 Task: Find a one-way flight from Aswan to Miami on December 16th for two passengers in premium economy class, using British Airways, departing between 10:00 AM and 12:00 AM.
Action: Mouse pressed left at (294, 214)
Screenshot: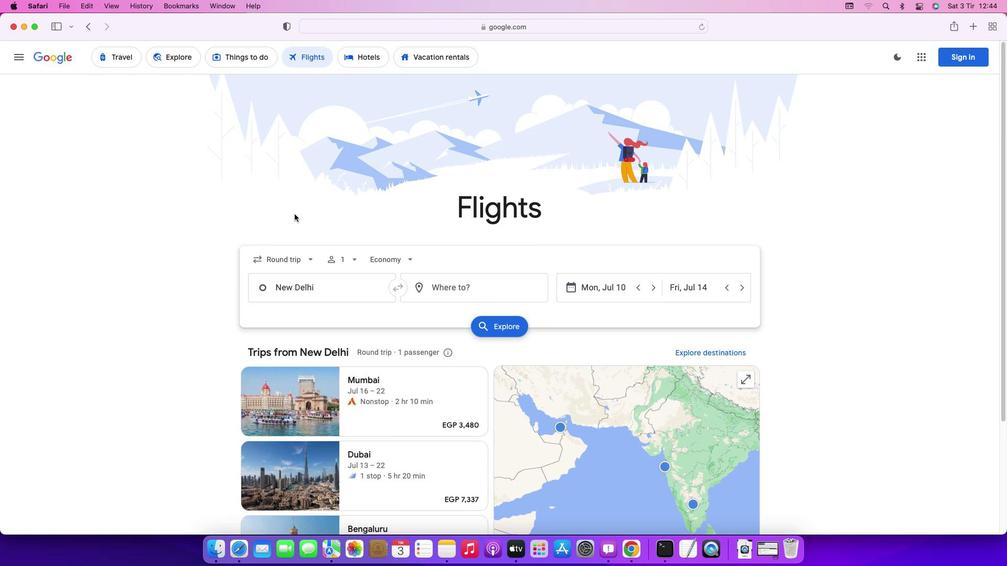
Action: Mouse moved to (291, 253)
Screenshot: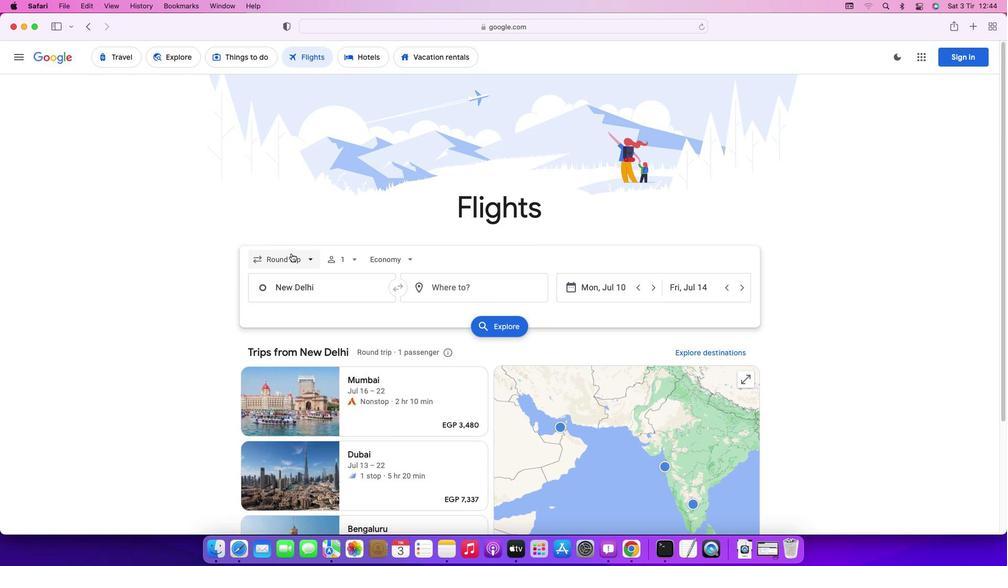 
Action: Mouse pressed left at (291, 253)
Screenshot: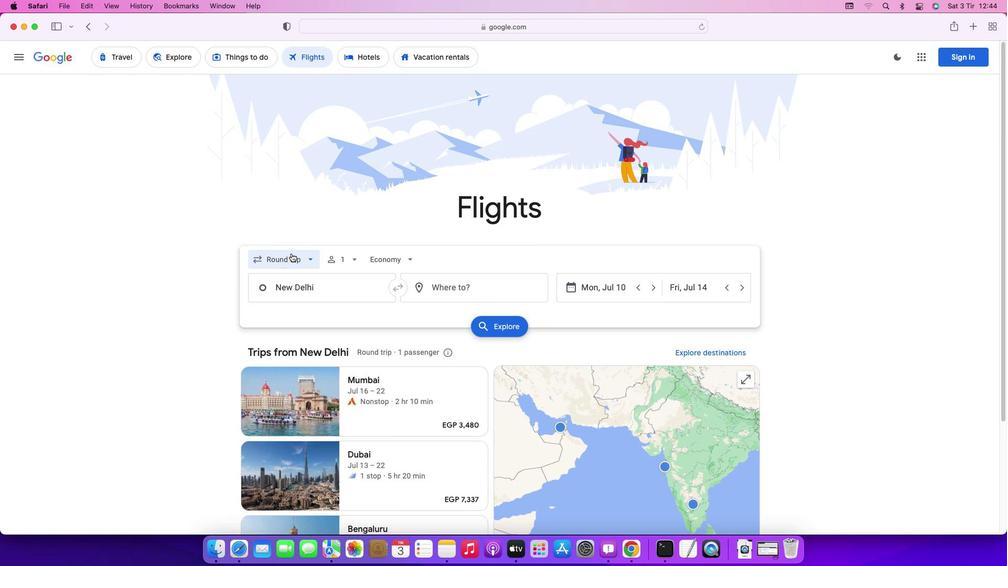 
Action: Mouse moved to (287, 311)
Screenshot: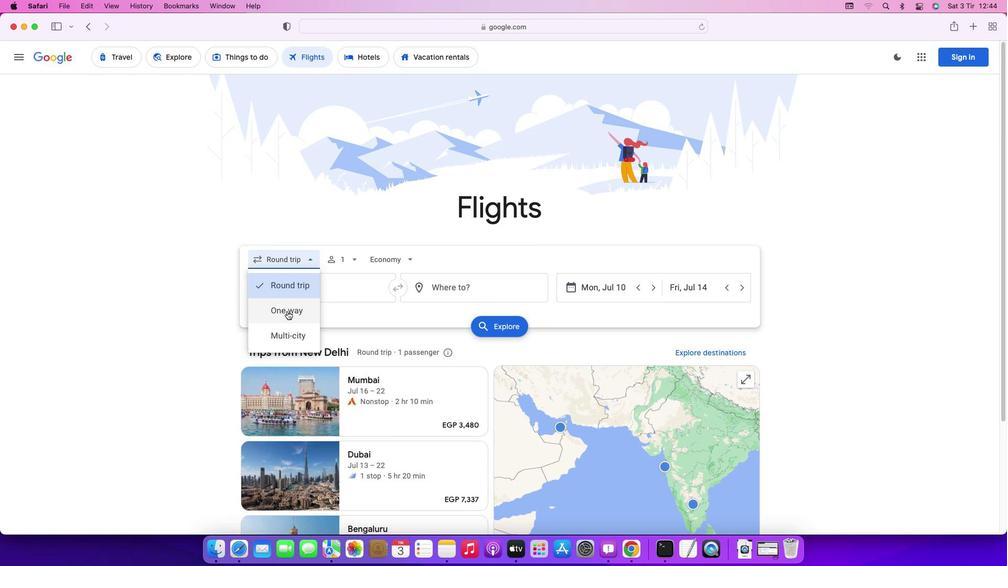 
Action: Mouse pressed left at (287, 311)
Screenshot: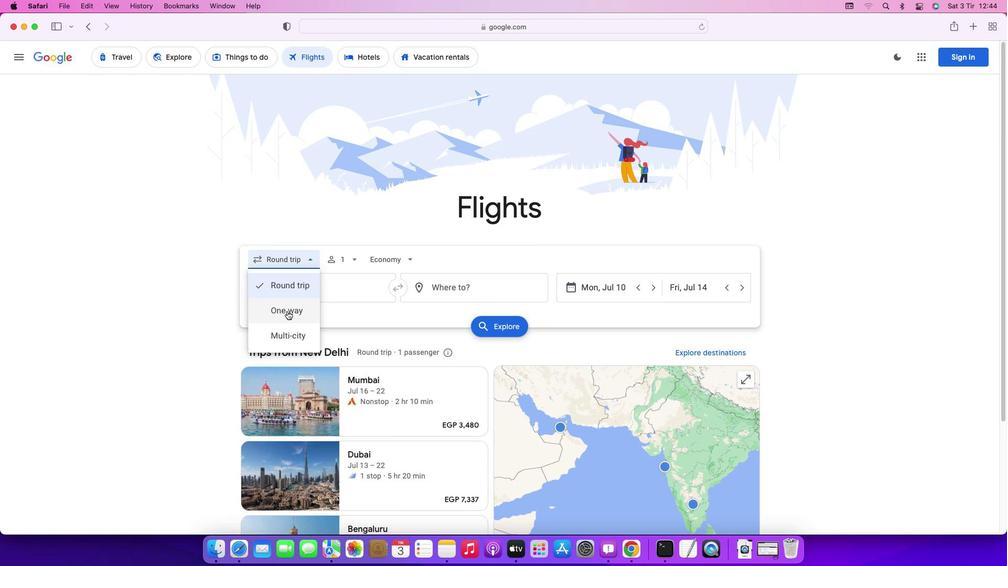 
Action: Mouse moved to (338, 255)
Screenshot: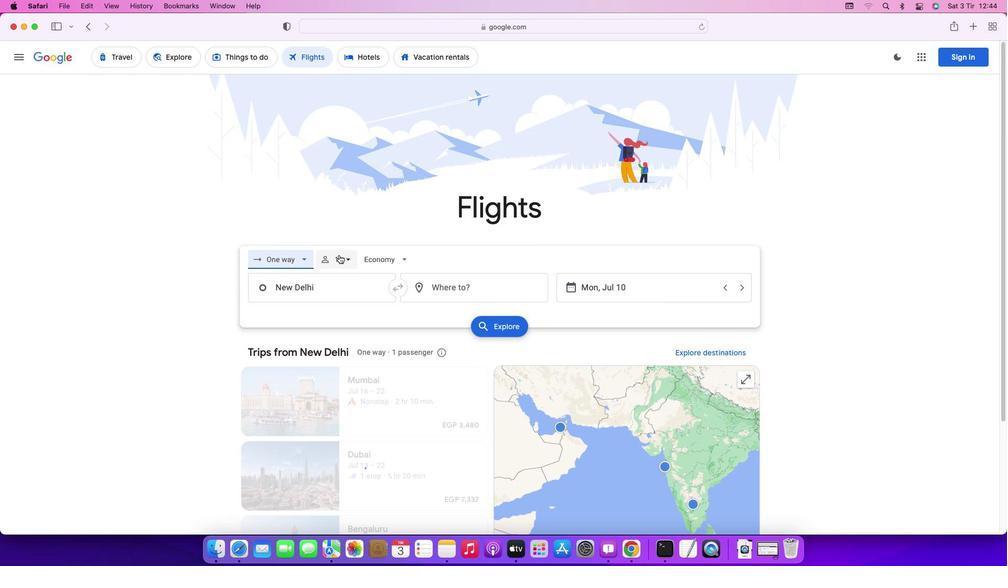 
Action: Mouse pressed left at (338, 255)
Screenshot: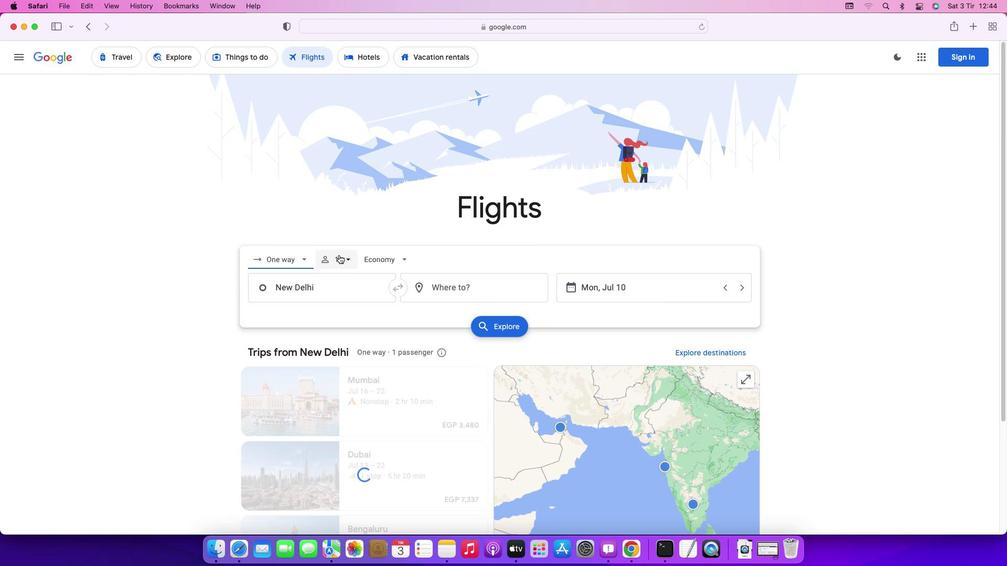 
Action: Mouse moved to (430, 287)
Screenshot: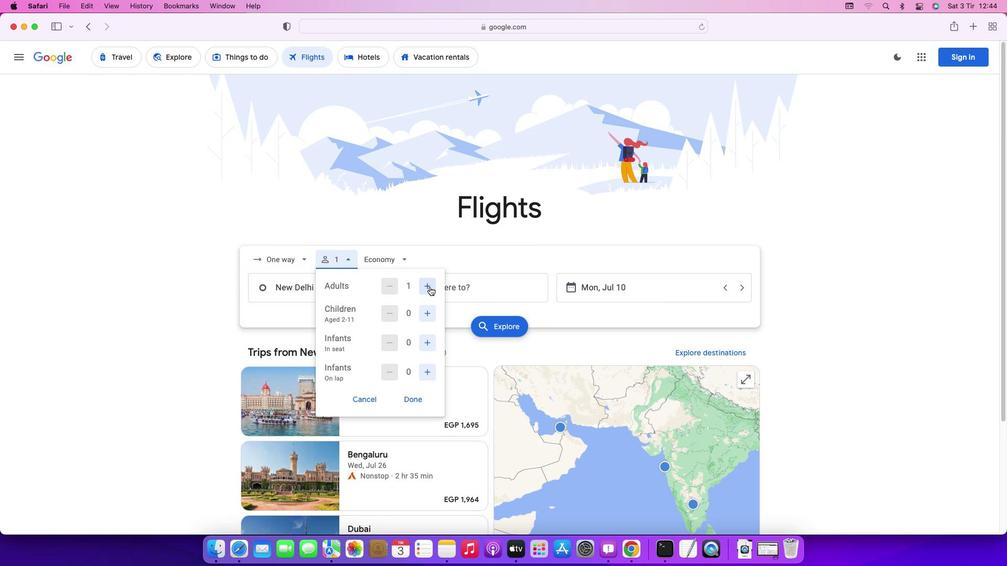 
Action: Mouse pressed left at (430, 287)
Screenshot: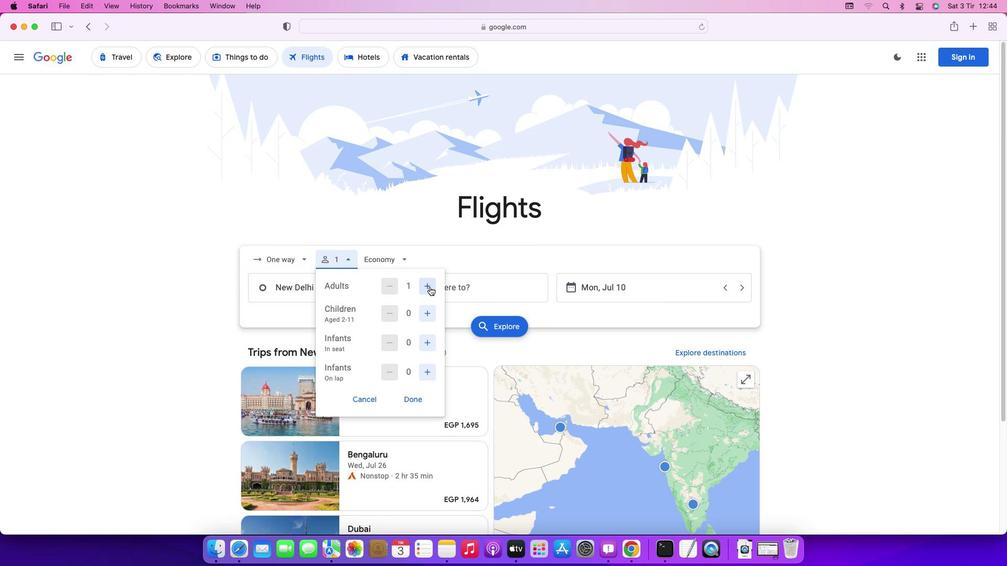 
Action: Mouse moved to (410, 397)
Screenshot: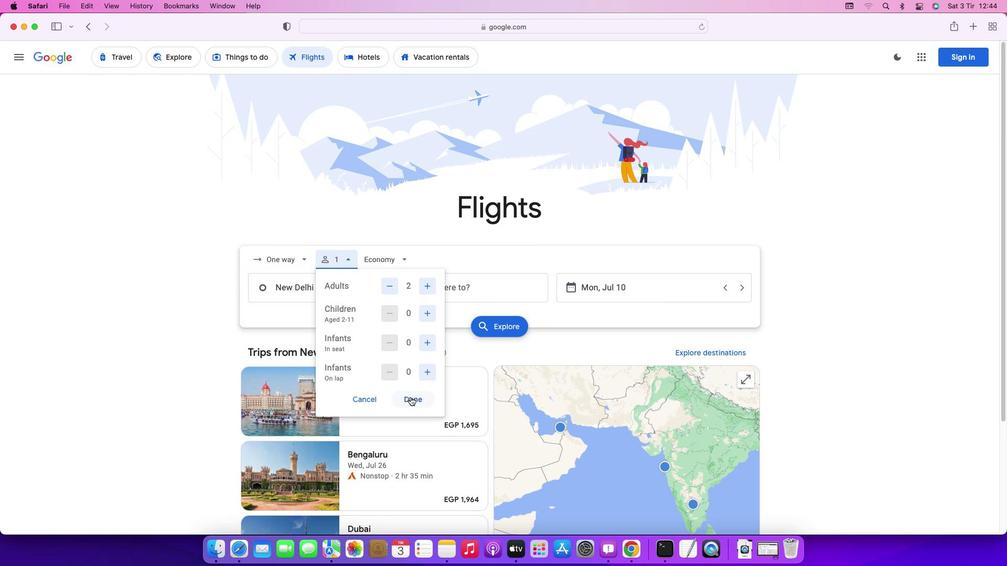 
Action: Mouse pressed left at (410, 397)
Screenshot: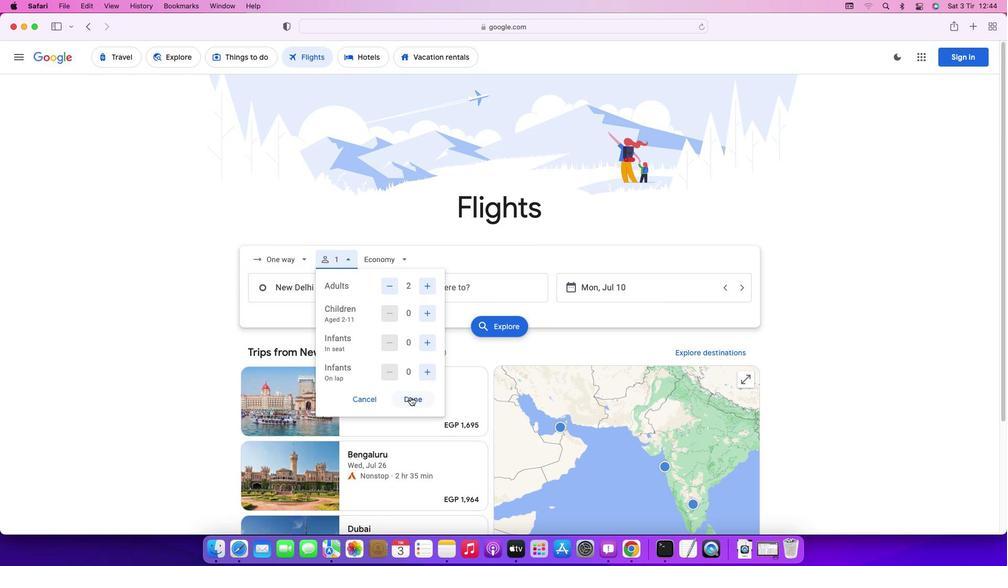 
Action: Mouse moved to (389, 259)
Screenshot: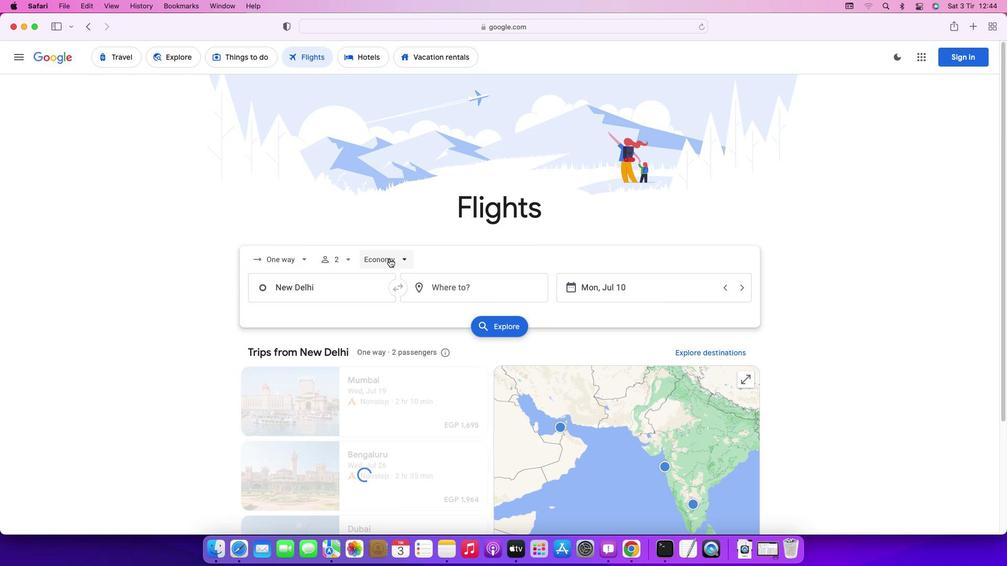 
Action: Mouse pressed left at (389, 259)
Screenshot: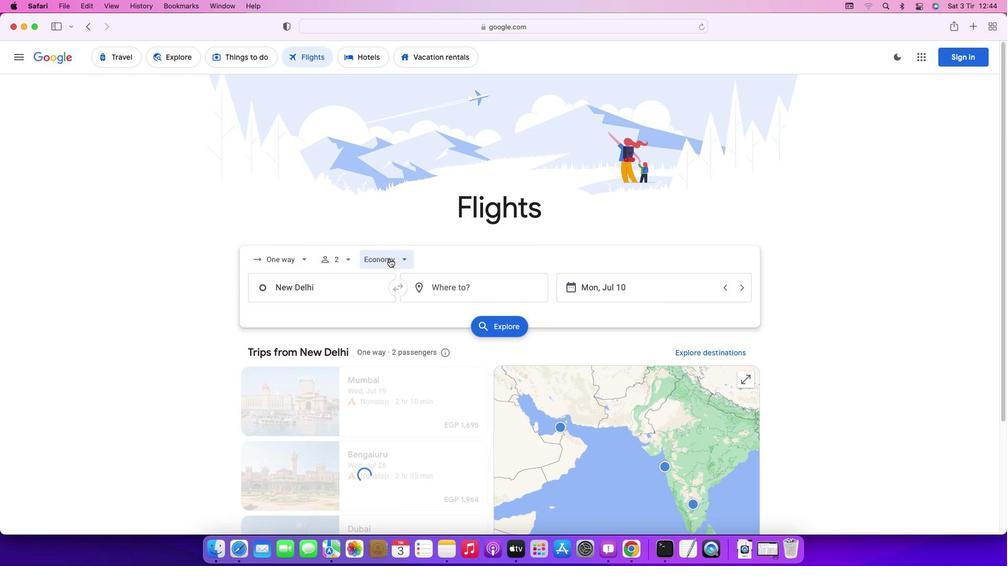 
Action: Mouse moved to (405, 314)
Screenshot: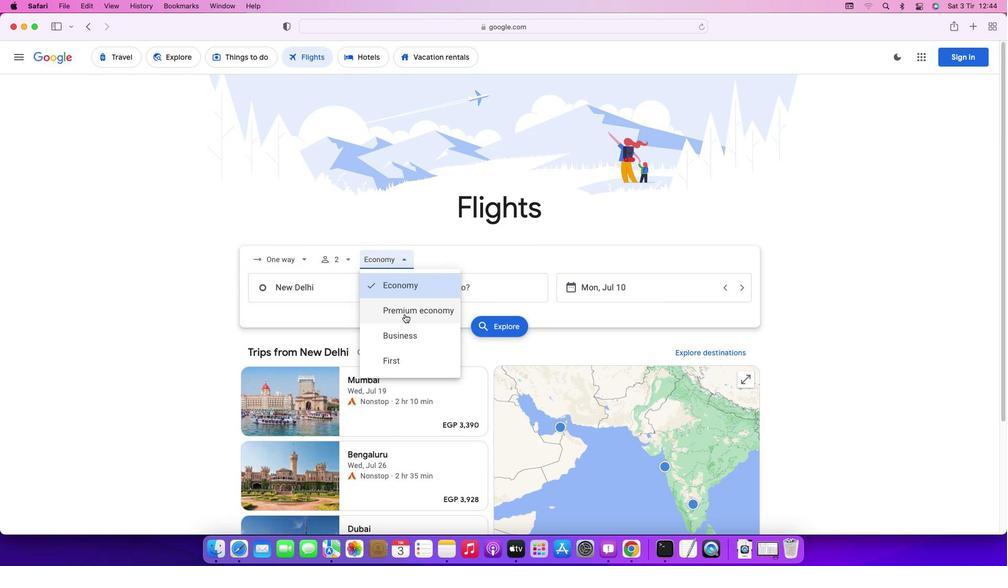 
Action: Mouse pressed left at (405, 314)
Screenshot: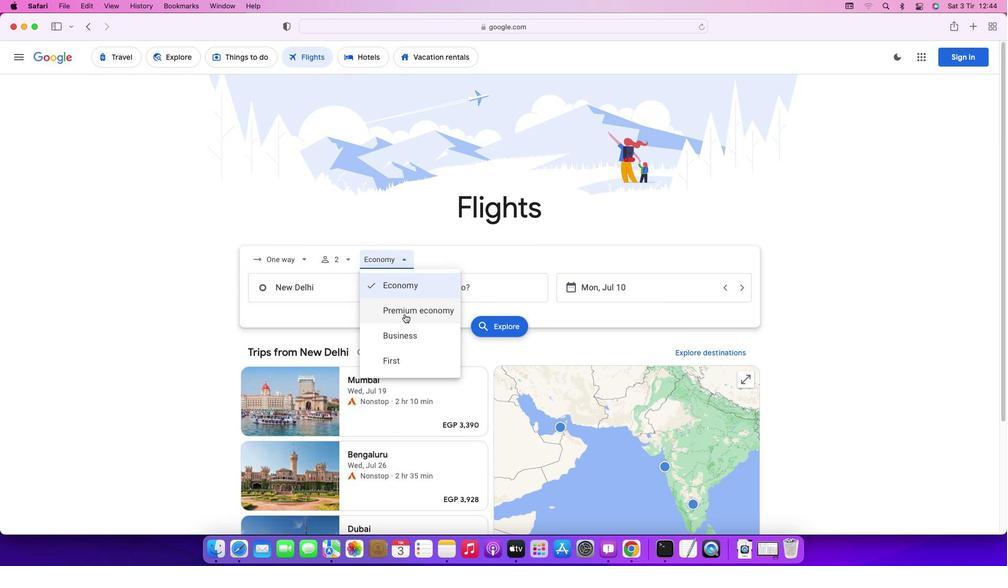 
Action: Mouse moved to (330, 287)
Screenshot: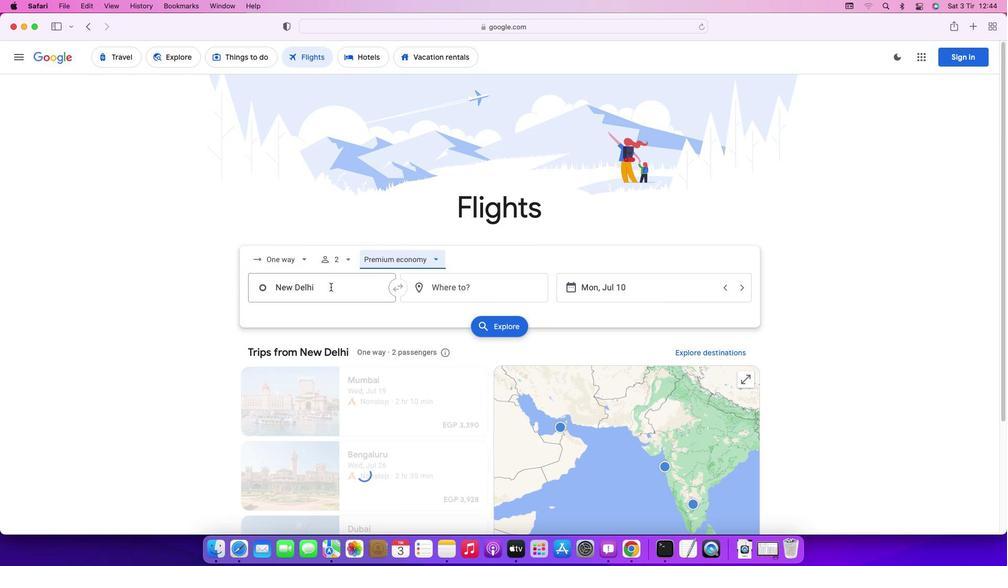 
Action: Mouse pressed left at (330, 287)
Screenshot: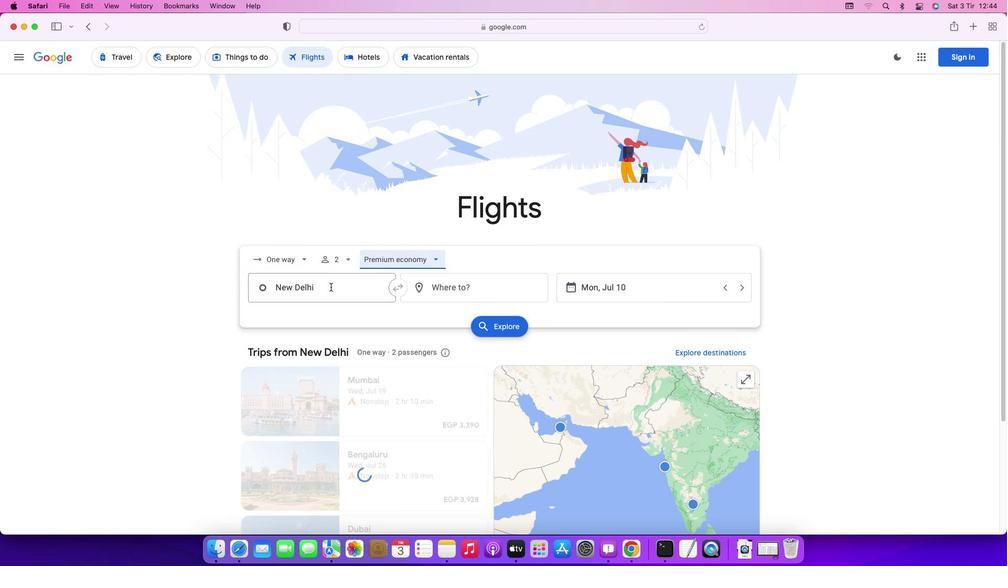 
Action: Key pressed Key.backspaceKey.caps_lock'A'Key.caps_lock's''w''a''n'Key.enter
Screenshot: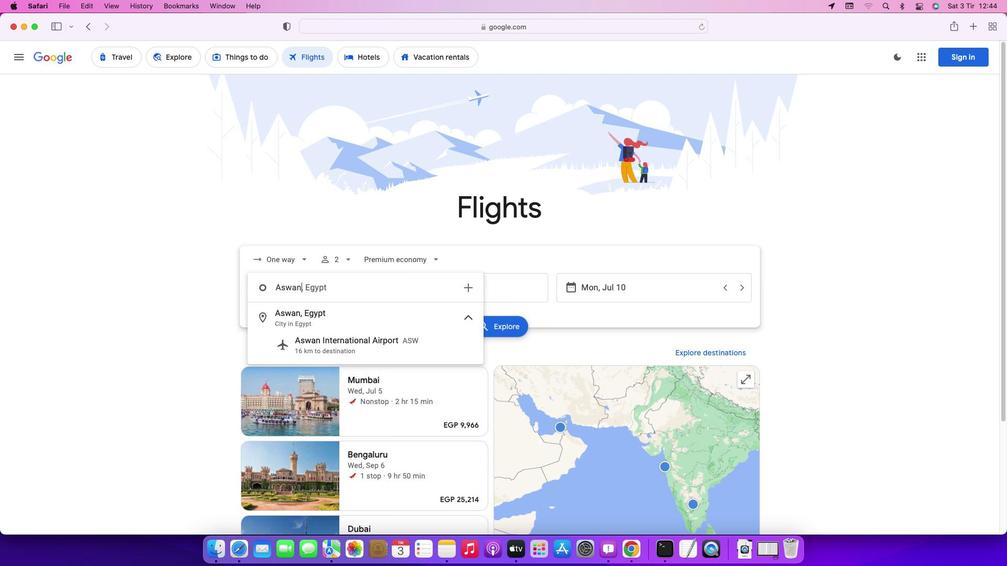 
Action: Mouse moved to (492, 293)
Screenshot: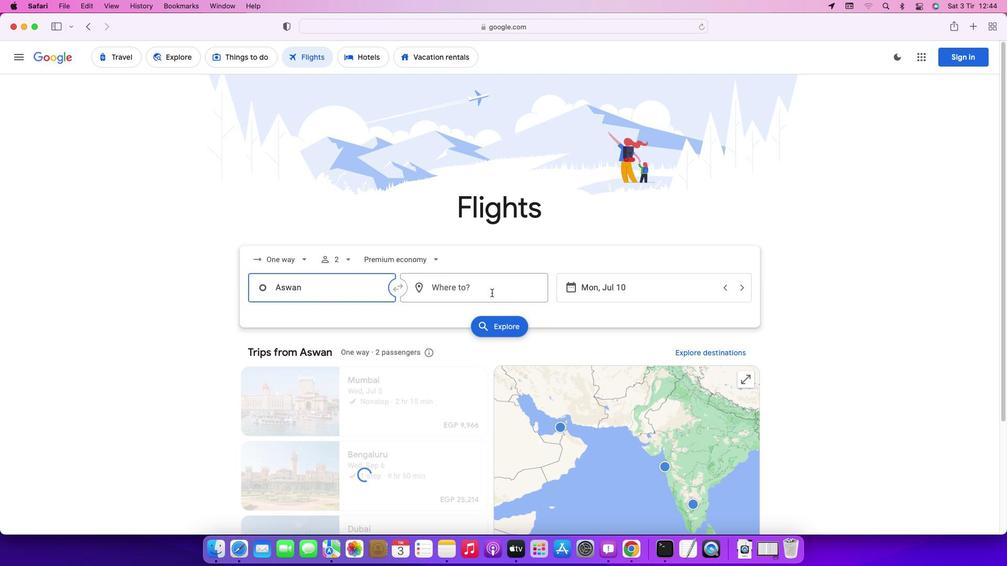 
Action: Mouse pressed left at (492, 293)
Screenshot: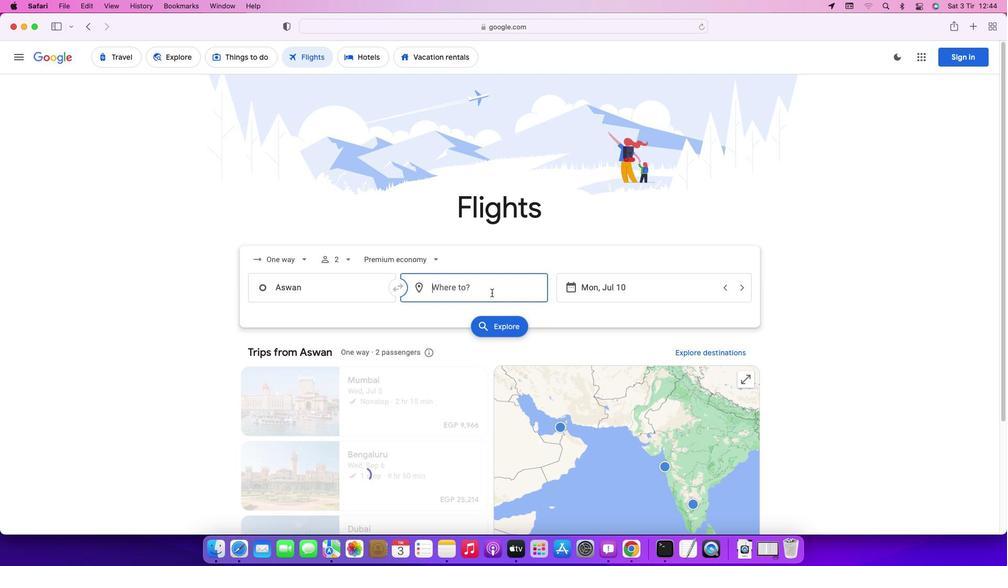 
Action: Mouse moved to (493, 292)
Screenshot: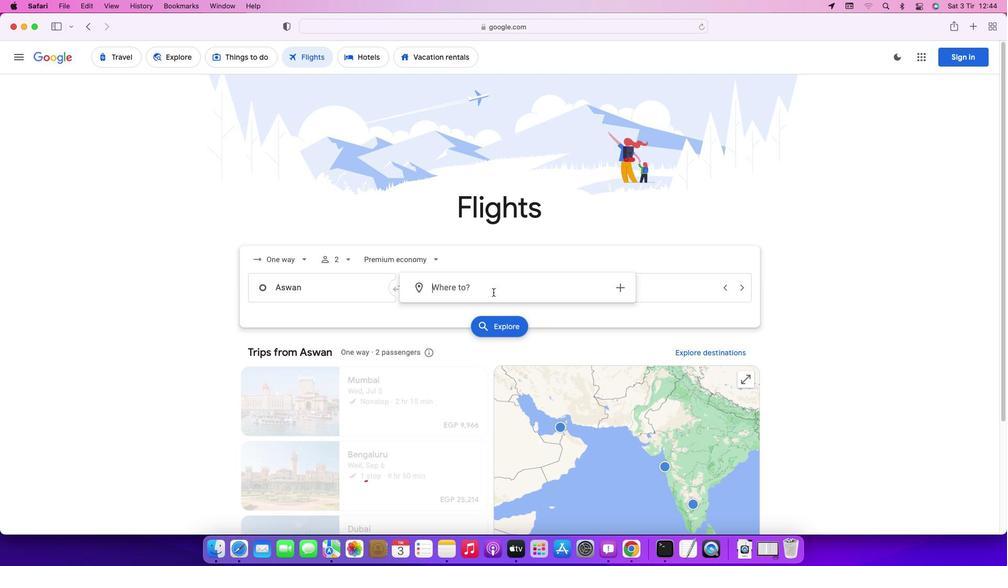 
Action: Key pressed Key.caps_lock'M'Key.caps_lock'i''a''m''i'Key.enter
Screenshot: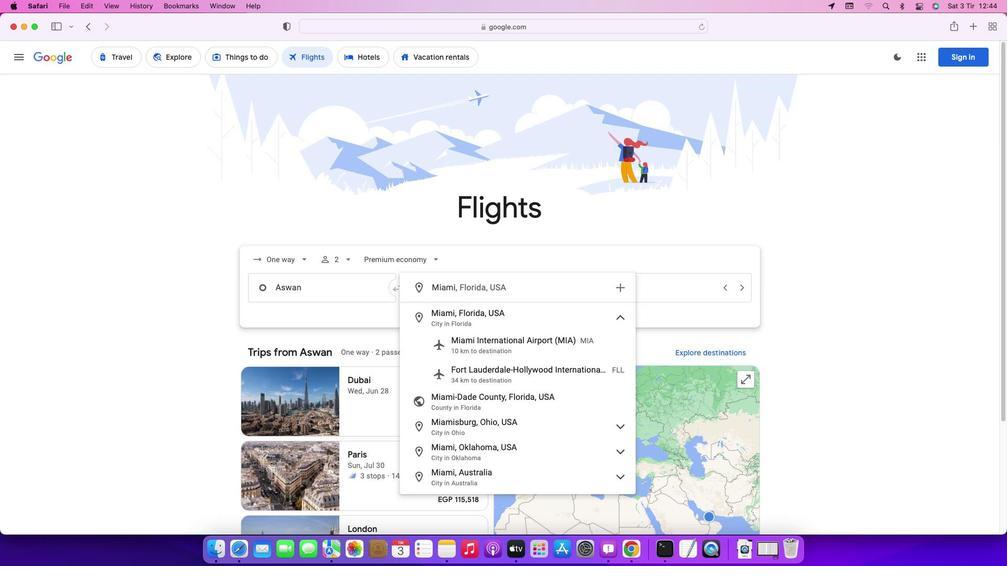 
Action: Mouse moved to (633, 288)
Screenshot: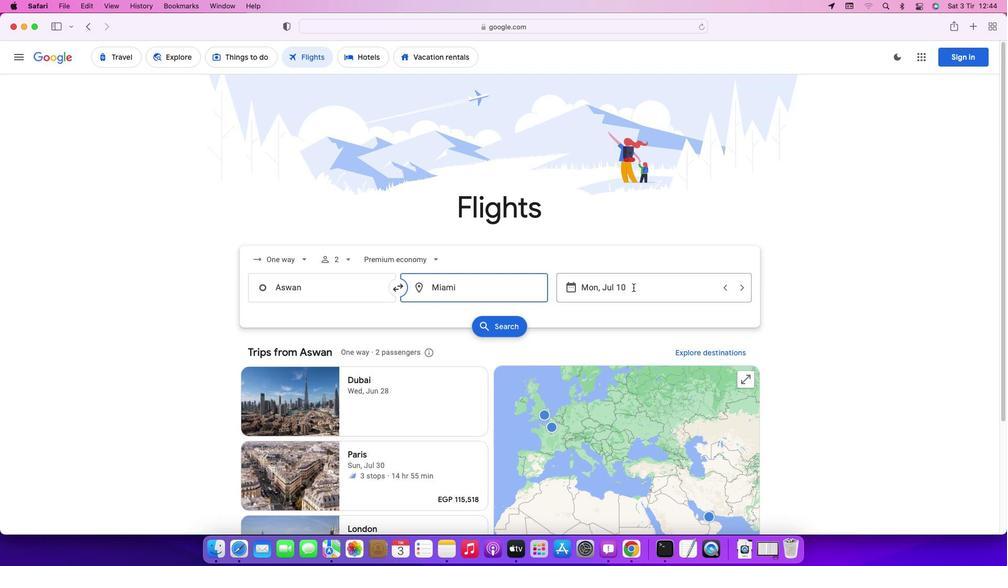 
Action: Mouse pressed left at (633, 288)
Screenshot: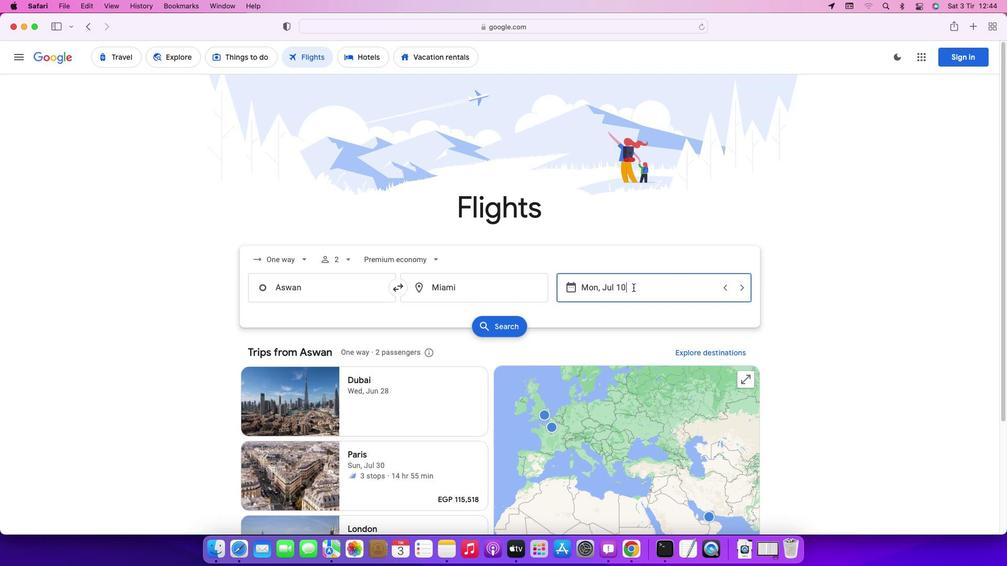 
Action: Mouse moved to (761, 390)
Screenshot: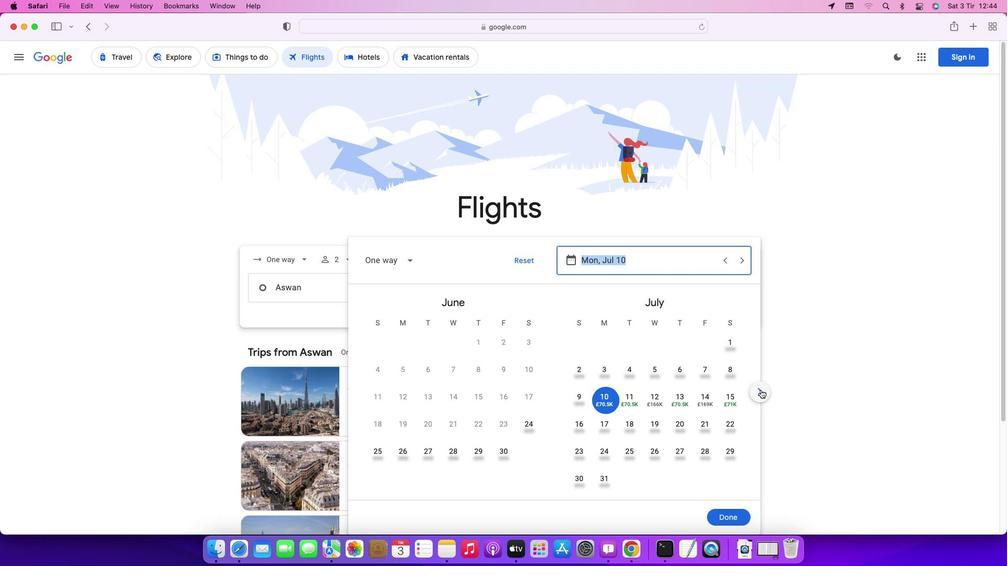
Action: Mouse pressed left at (761, 390)
Screenshot: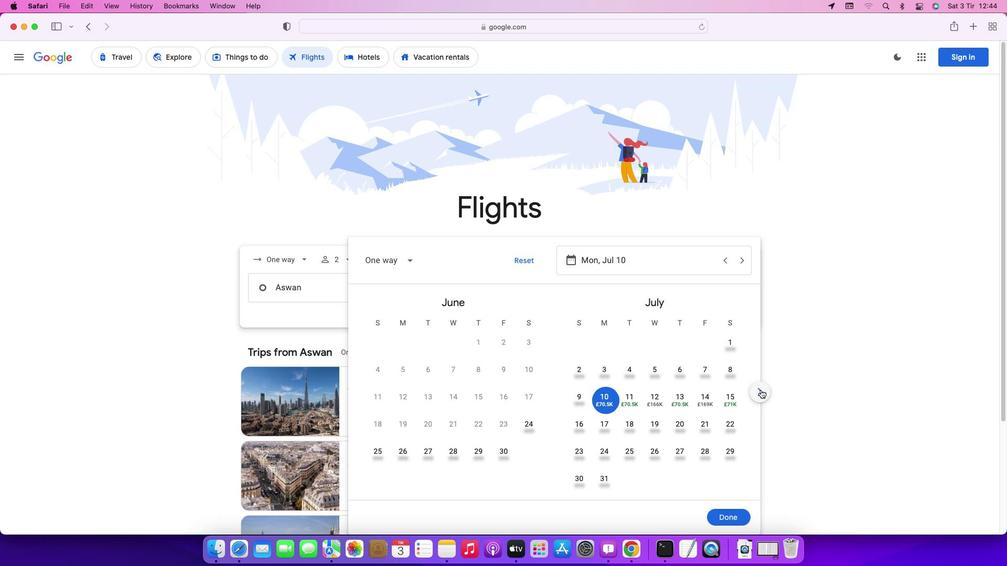 
Action: Mouse moved to (760, 390)
Screenshot: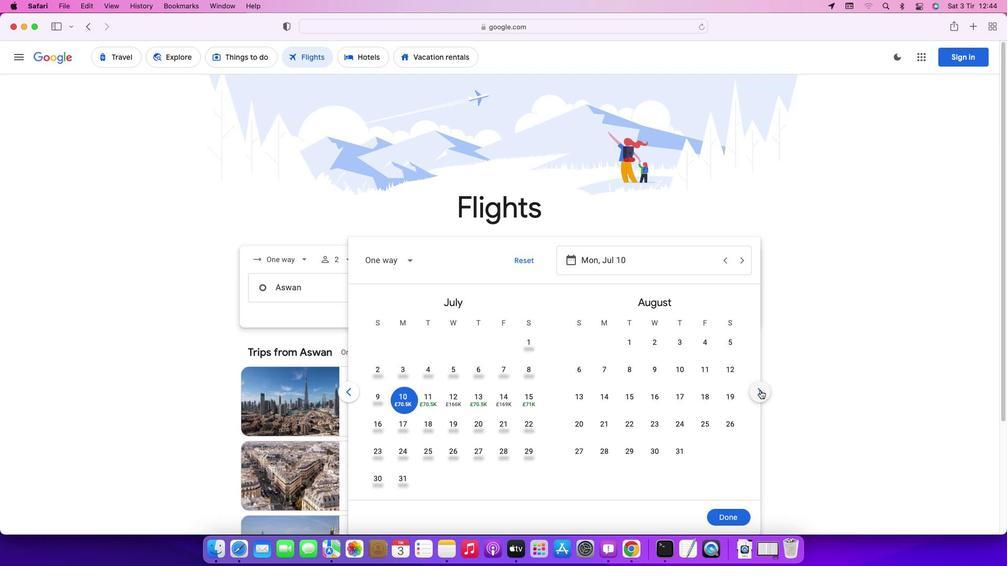 
Action: Mouse pressed left at (760, 390)
Screenshot: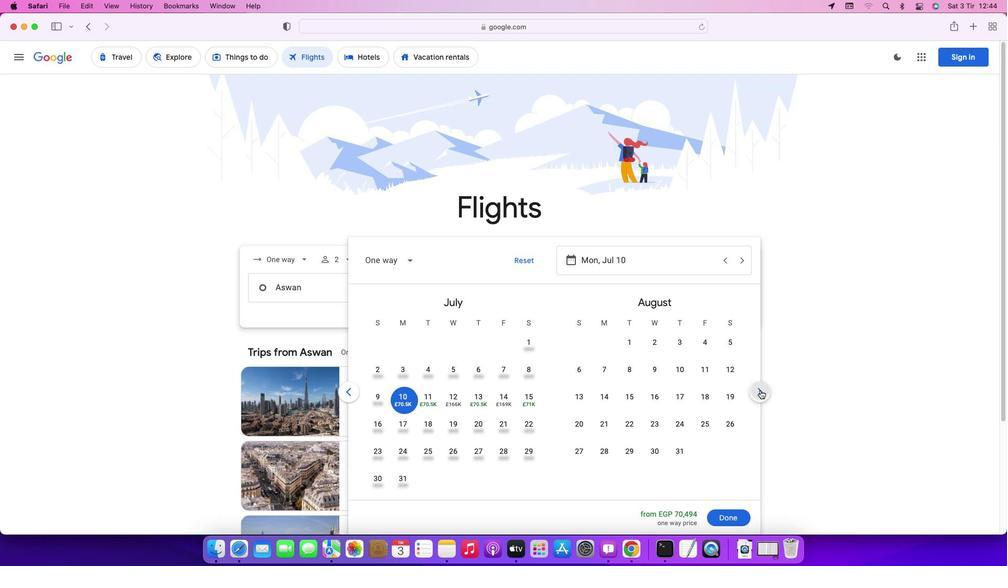 
Action: Mouse pressed left at (760, 390)
Screenshot: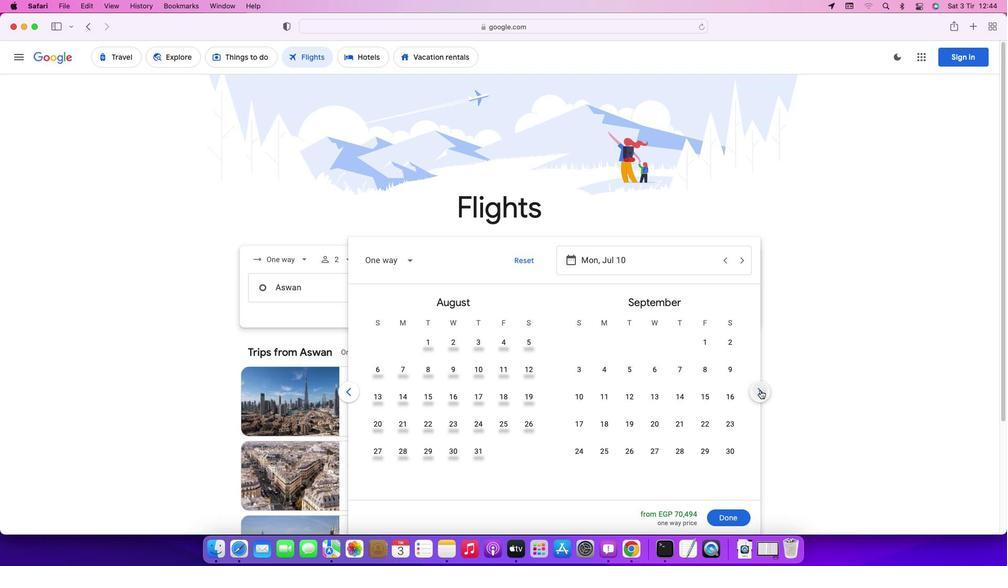 
Action: Mouse pressed left at (760, 390)
Screenshot: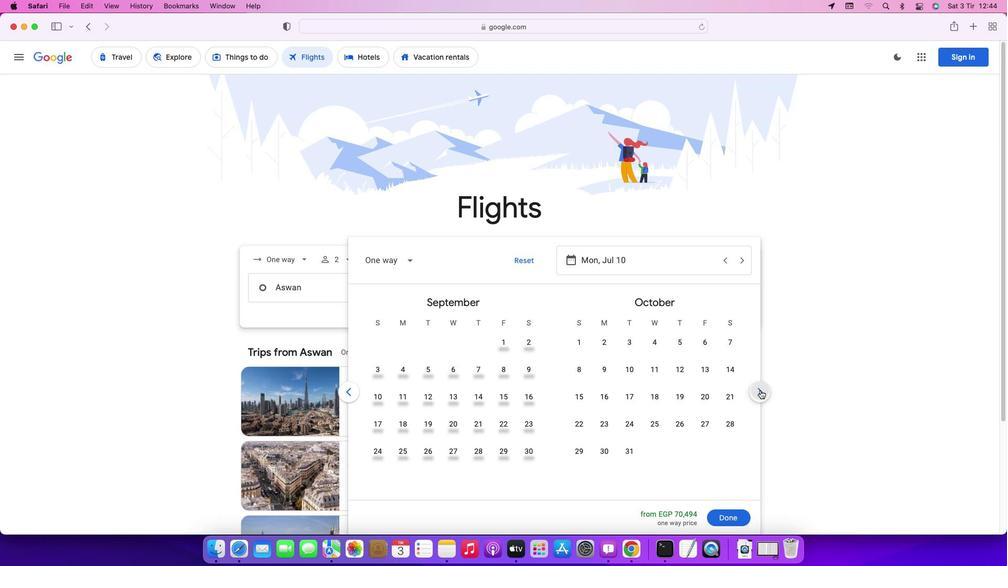 
Action: Mouse pressed left at (760, 390)
Screenshot: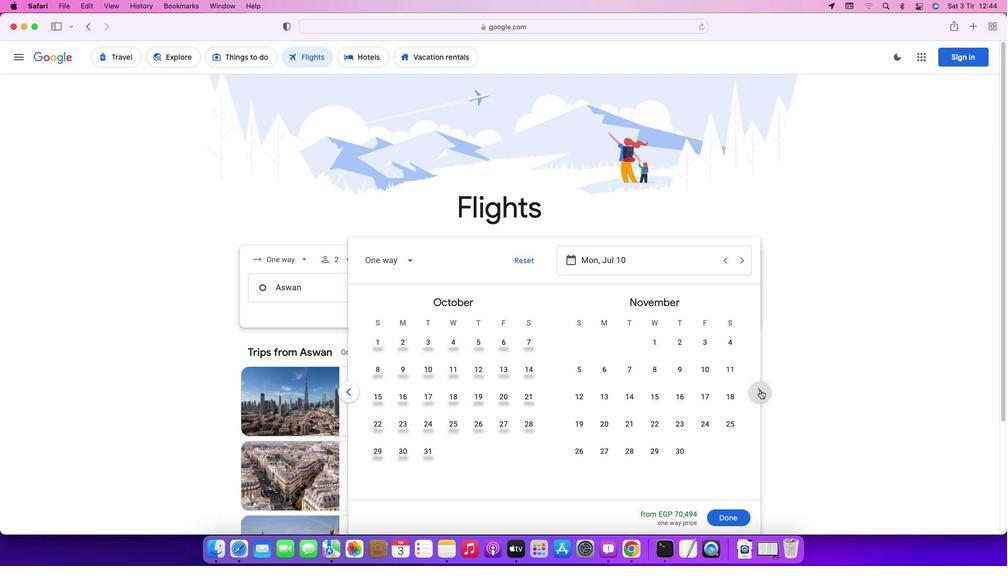 
Action: Mouse moved to (735, 399)
Screenshot: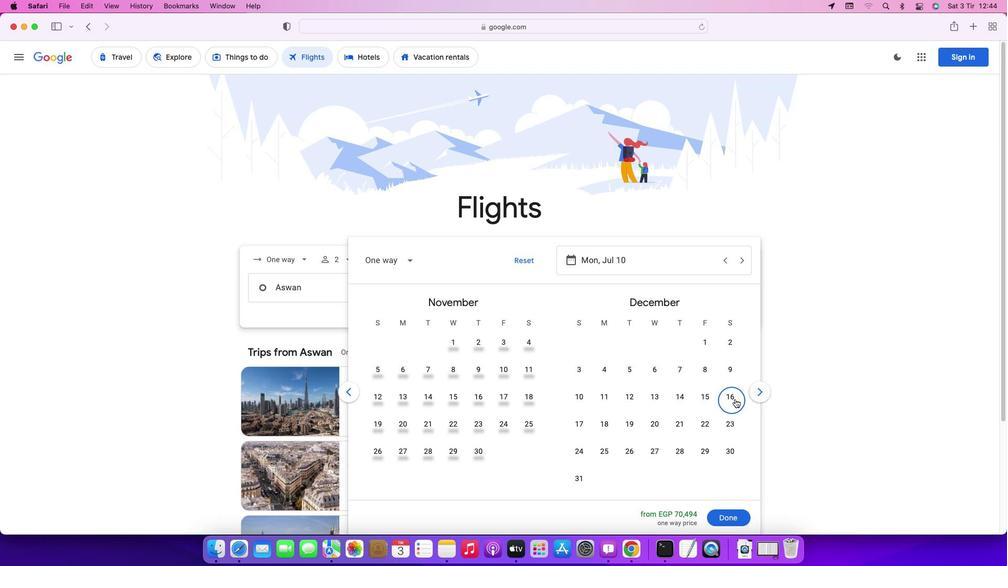 
Action: Mouse pressed left at (735, 399)
Screenshot: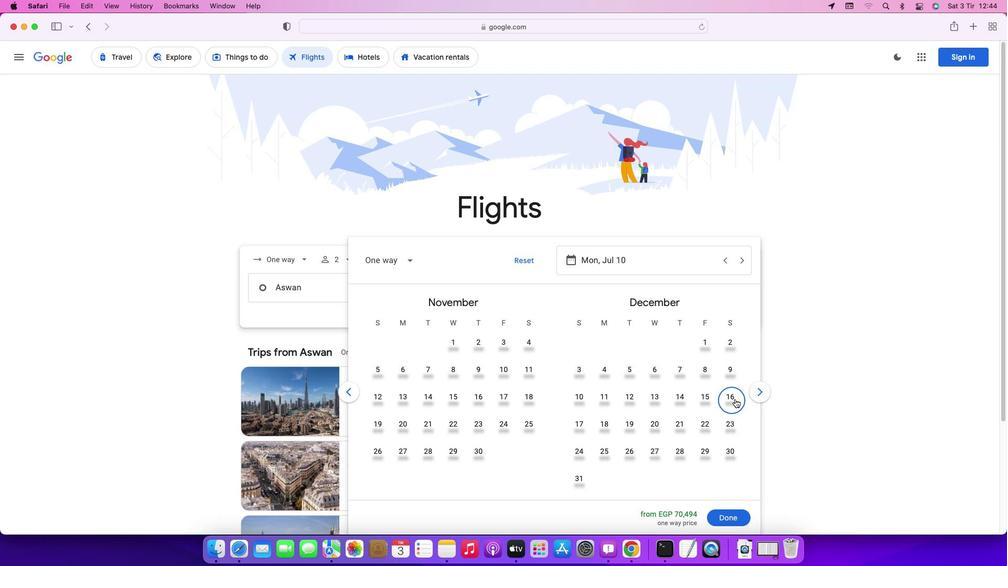 
Action: Mouse moved to (729, 513)
Screenshot: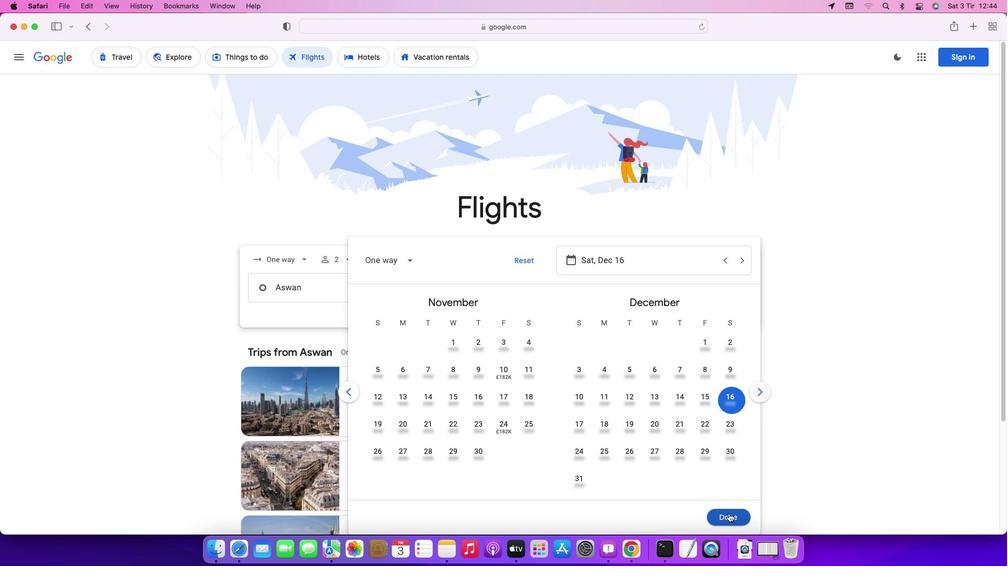 
Action: Mouse pressed left at (729, 513)
Screenshot: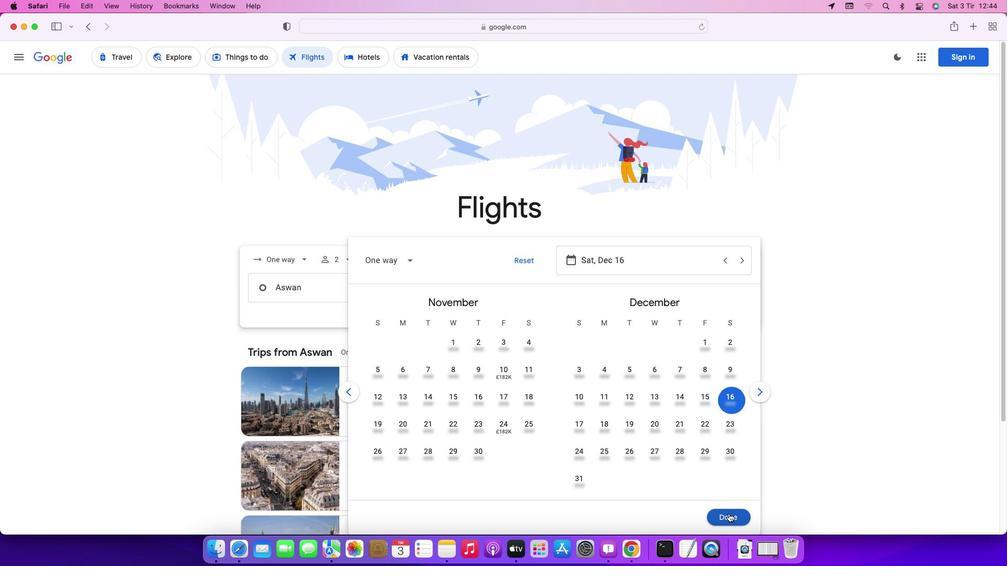 
Action: Mouse moved to (499, 329)
Screenshot: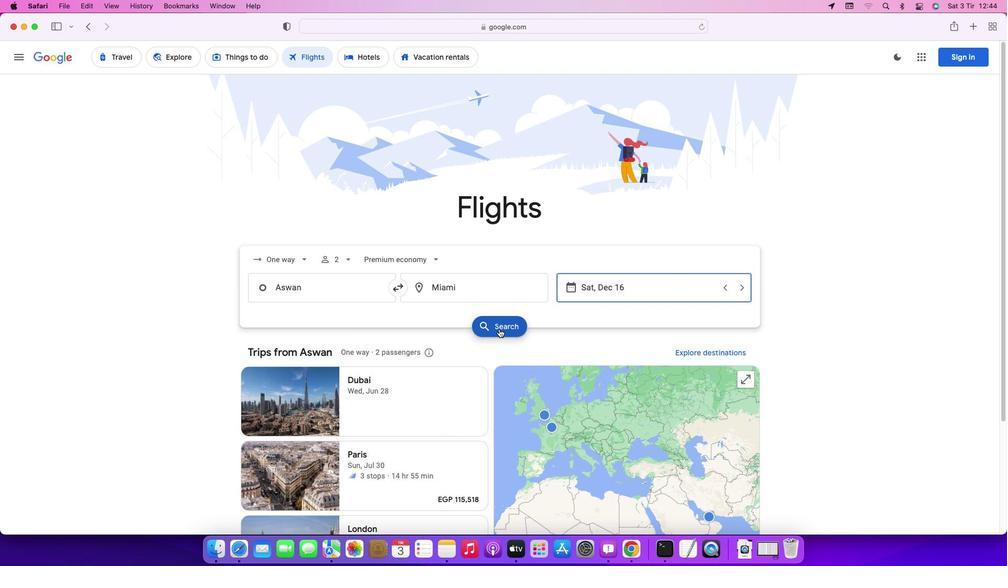 
Action: Mouse pressed left at (499, 329)
Screenshot: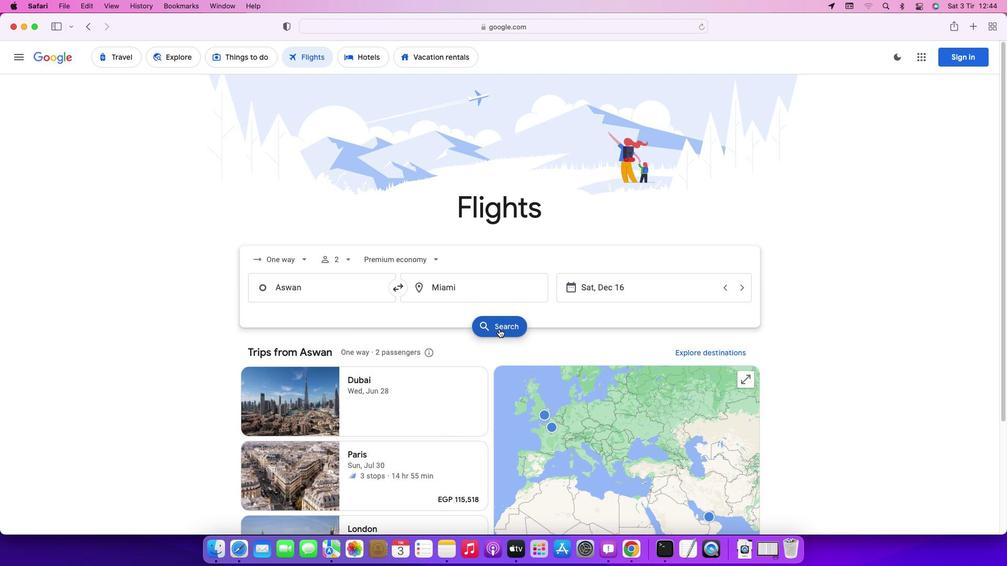 
Action: Mouse moved to (322, 154)
Screenshot: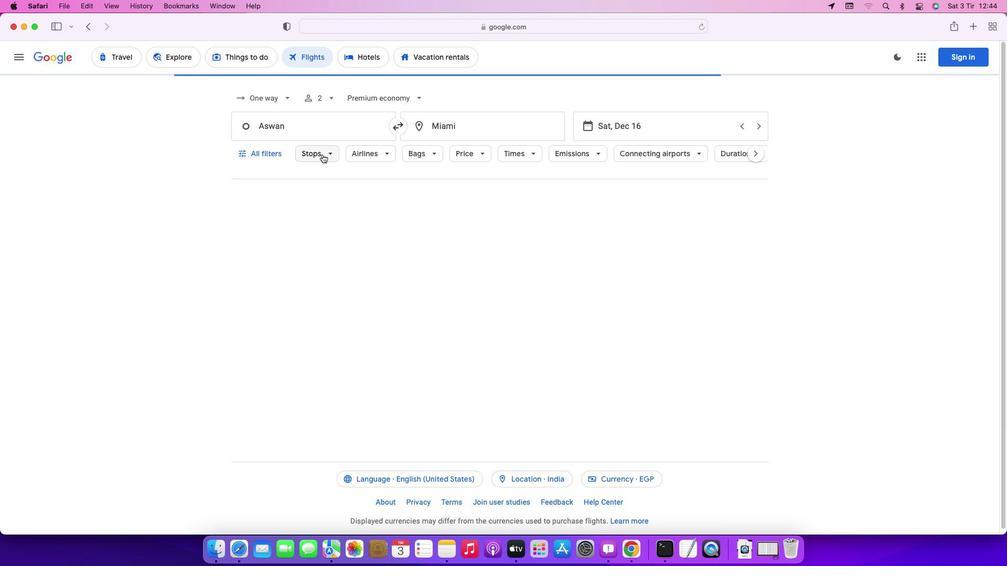 
Action: Mouse pressed left at (322, 154)
Screenshot: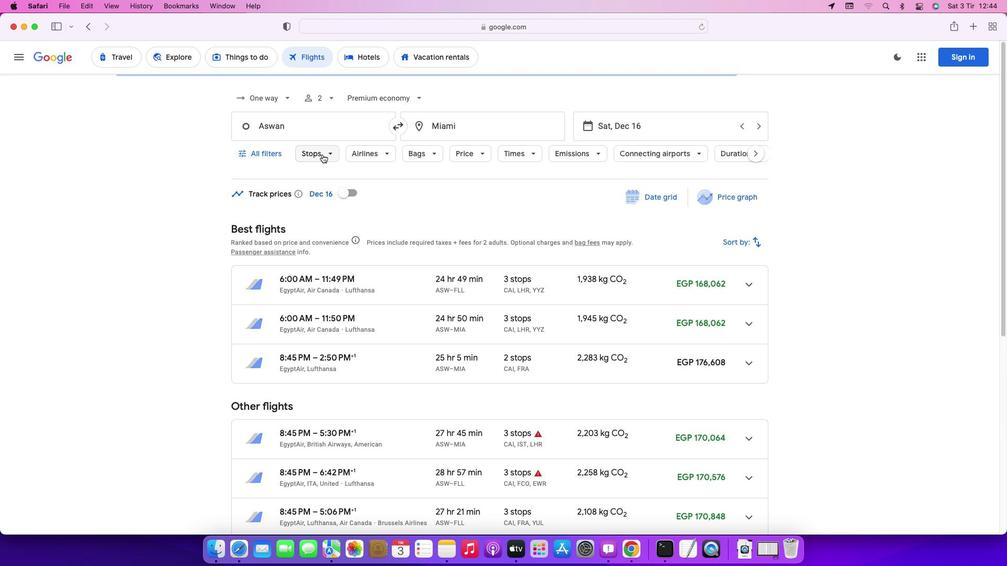 
Action: Mouse moved to (317, 204)
Screenshot: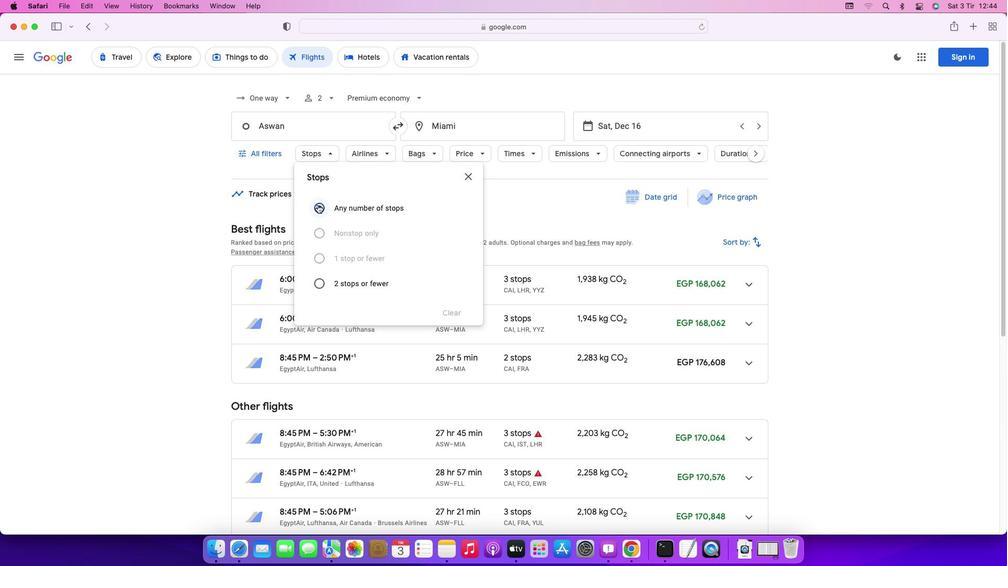 
Action: Mouse pressed left at (317, 204)
Screenshot: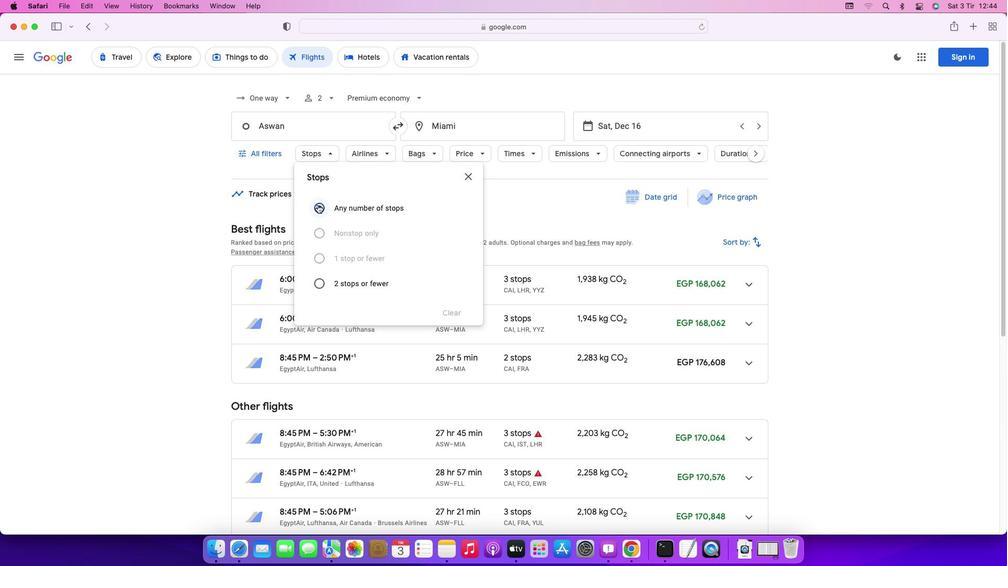 
Action: Mouse moved to (371, 151)
Screenshot: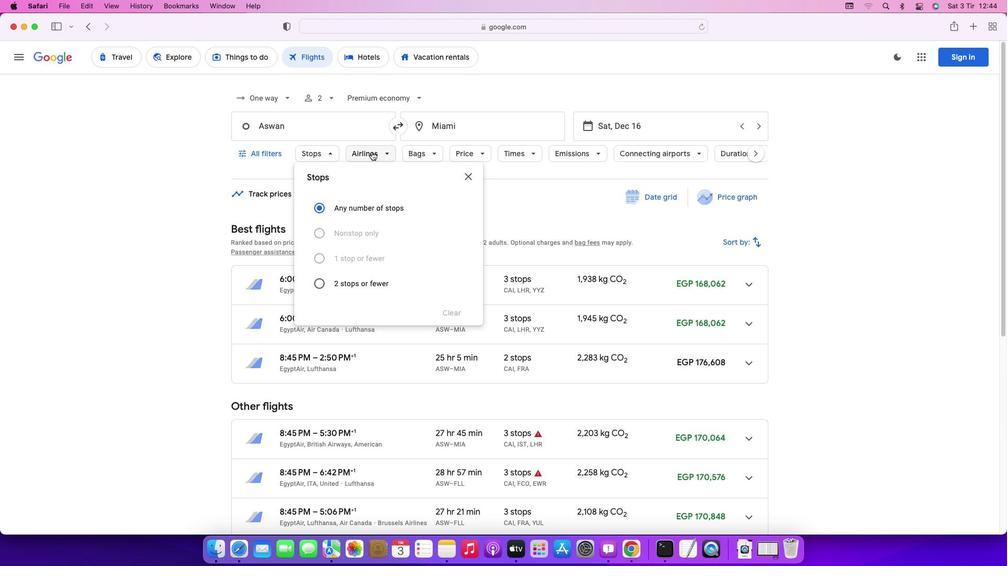 
Action: Mouse pressed left at (371, 151)
Screenshot: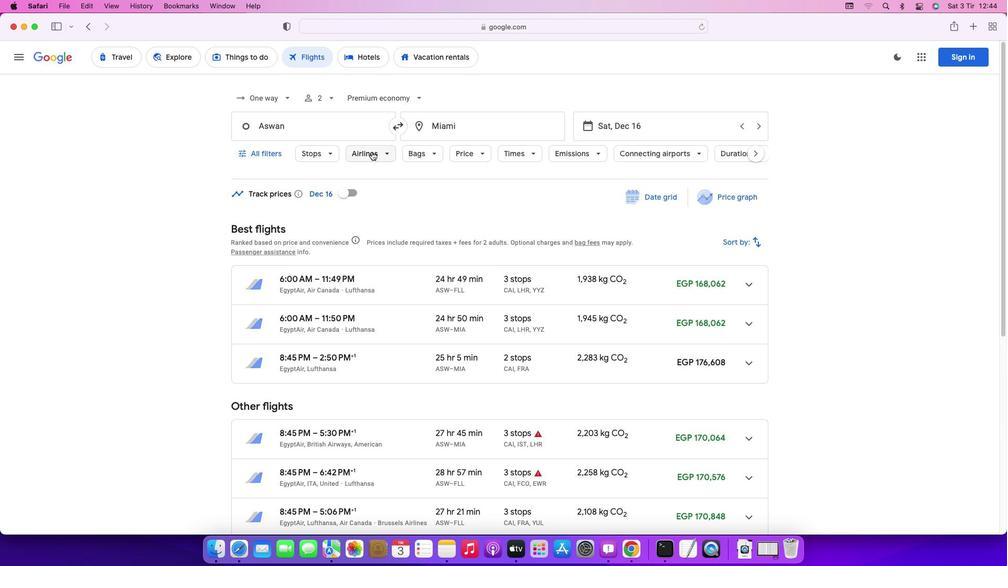
Action: Mouse moved to (505, 207)
Screenshot: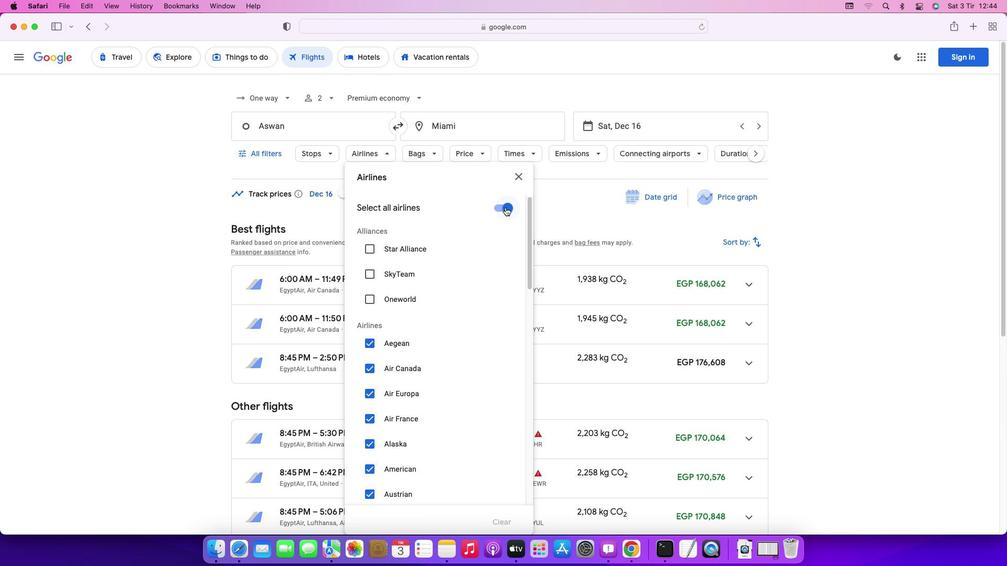 
Action: Mouse pressed left at (505, 207)
Screenshot: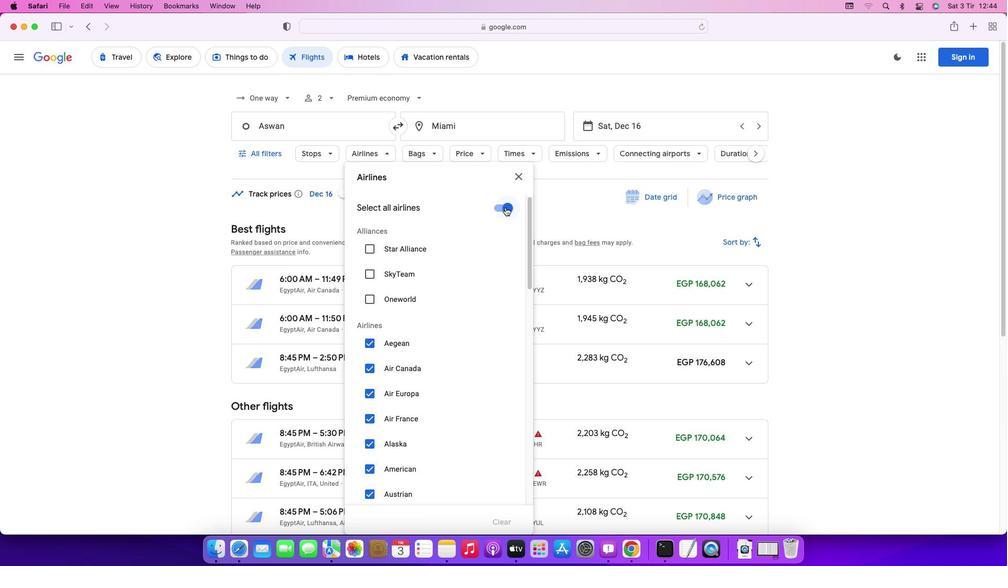 
Action: Mouse moved to (465, 327)
Screenshot: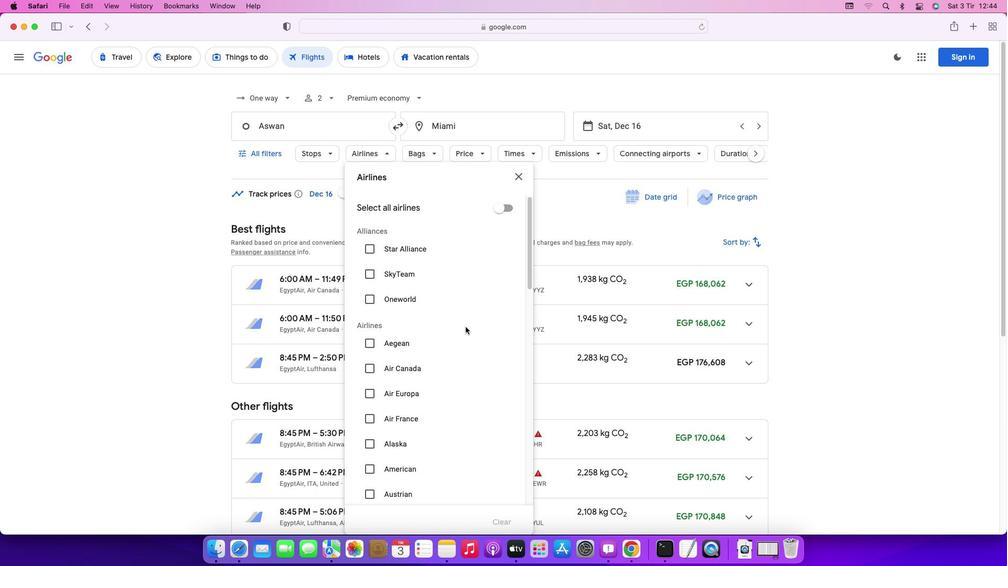 
Action: Mouse scrolled (465, 327) with delta (0, 0)
Screenshot: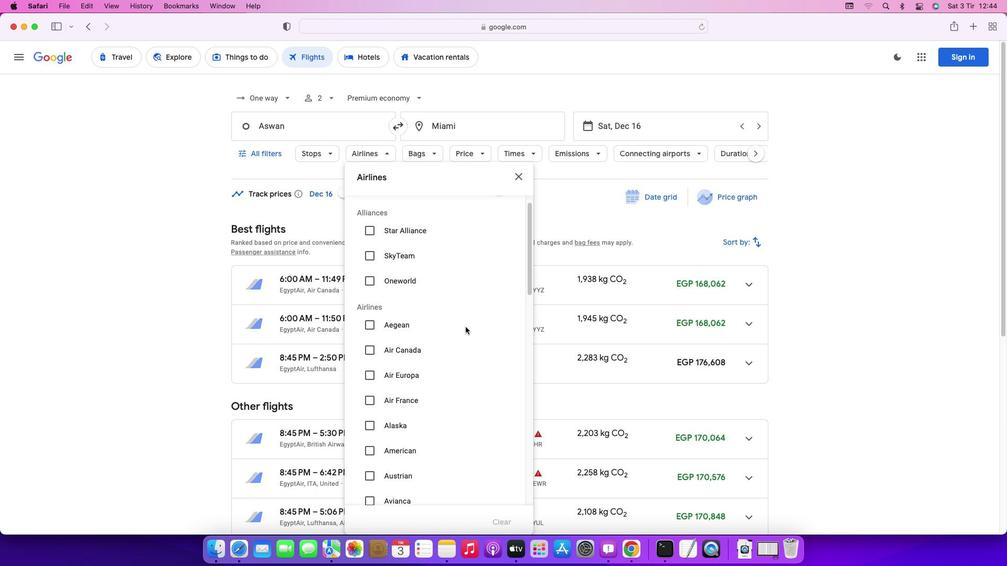 
Action: Mouse scrolled (465, 327) with delta (0, 0)
Screenshot: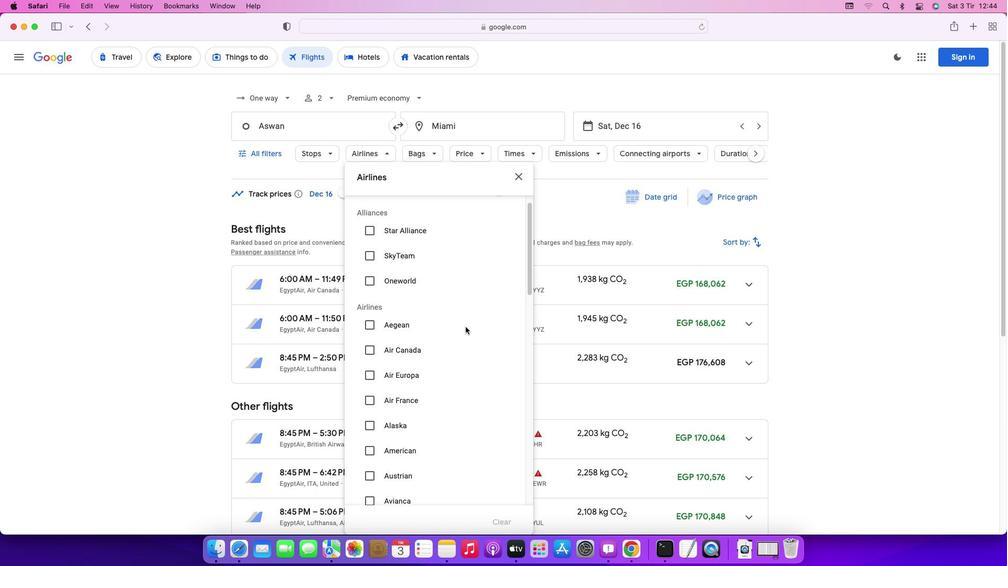 
Action: Mouse scrolled (465, 327) with delta (0, 0)
Screenshot: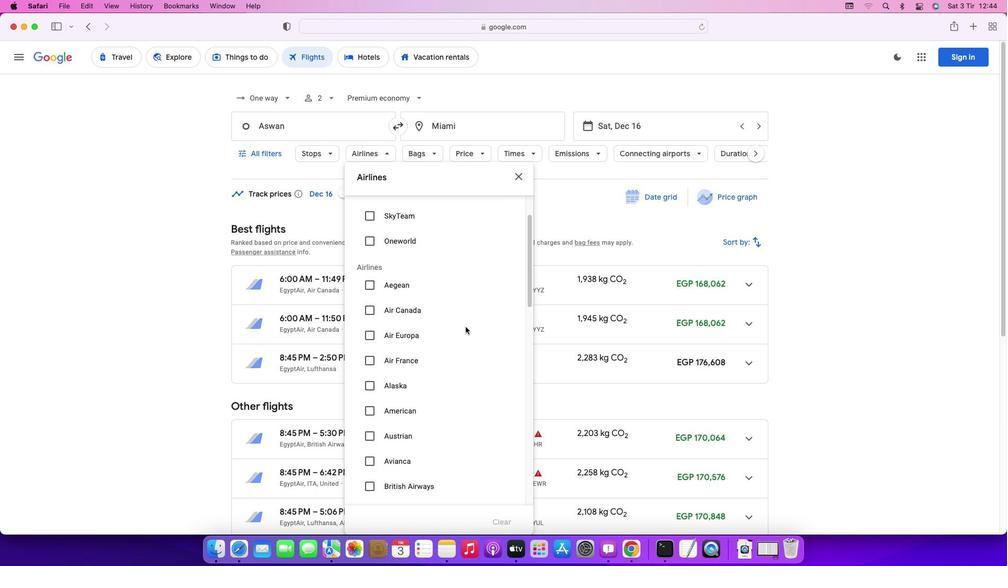 
Action: Mouse scrolled (465, 327) with delta (0, 0)
Screenshot: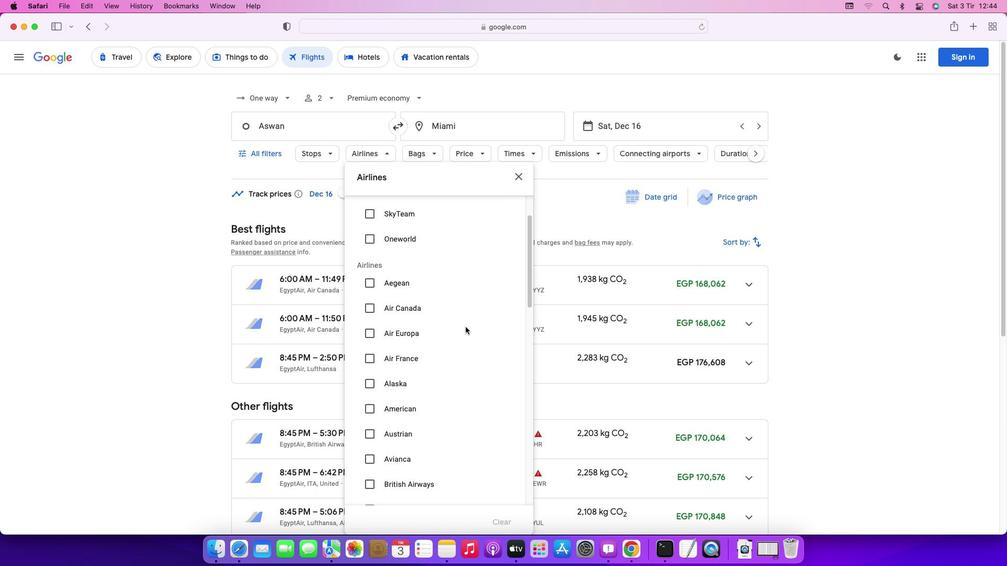 
Action: Mouse scrolled (465, 327) with delta (0, 0)
Screenshot: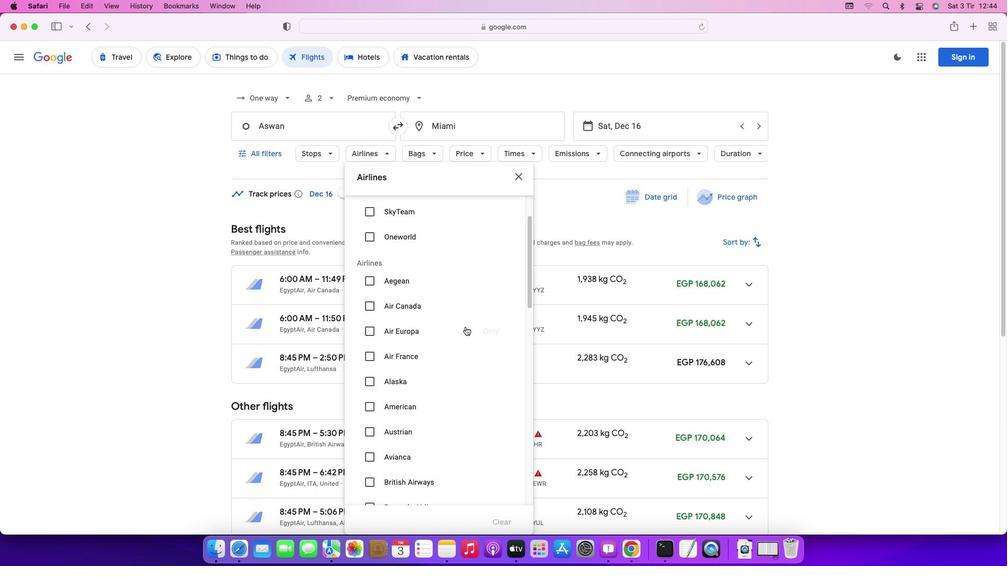 
Action: Mouse scrolled (465, 327) with delta (0, 0)
Screenshot: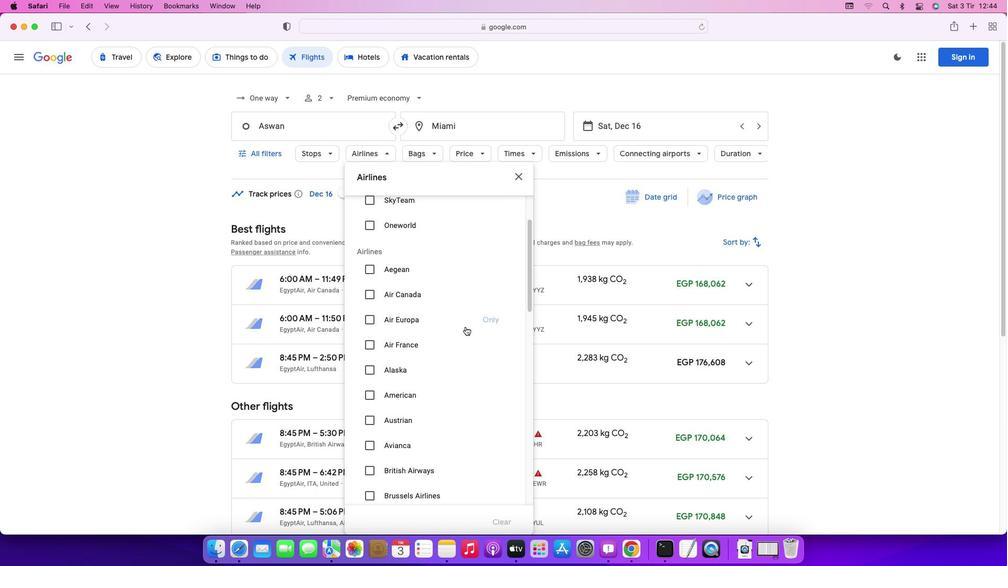 
Action: Mouse scrolled (465, 327) with delta (0, 0)
Screenshot: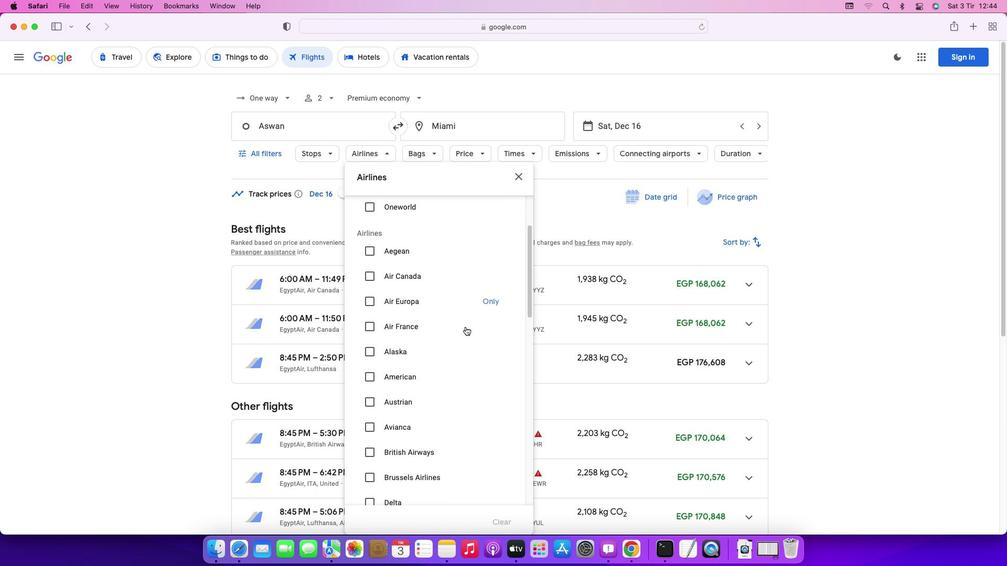 
Action: Mouse moved to (370, 451)
Screenshot: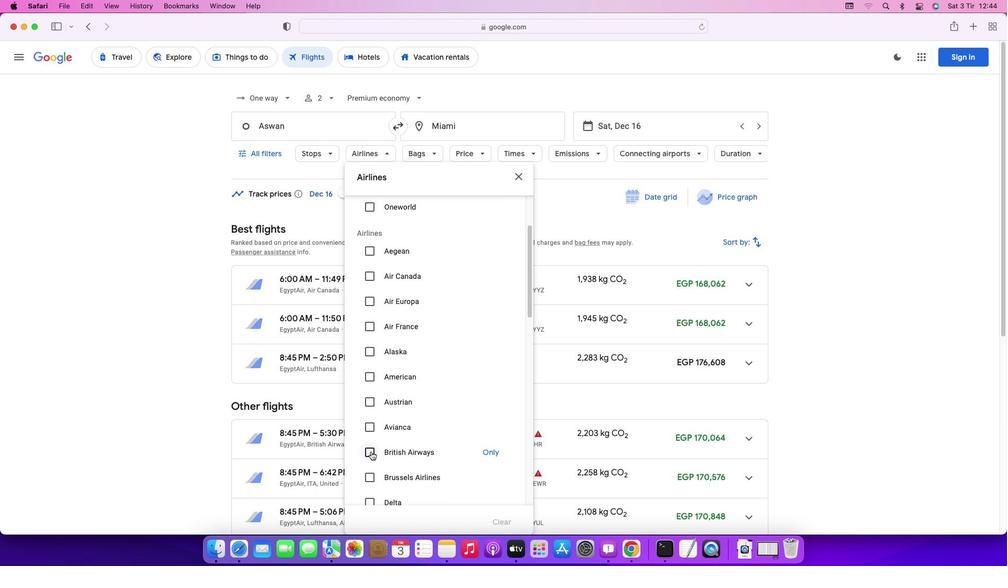 
Action: Mouse pressed left at (370, 451)
Screenshot: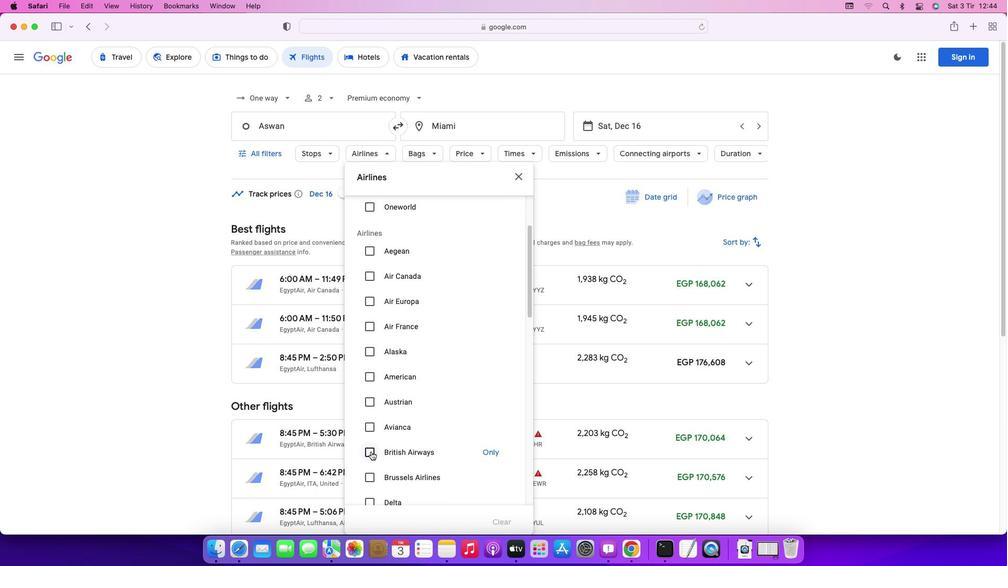 
Action: Mouse moved to (499, 158)
Screenshot: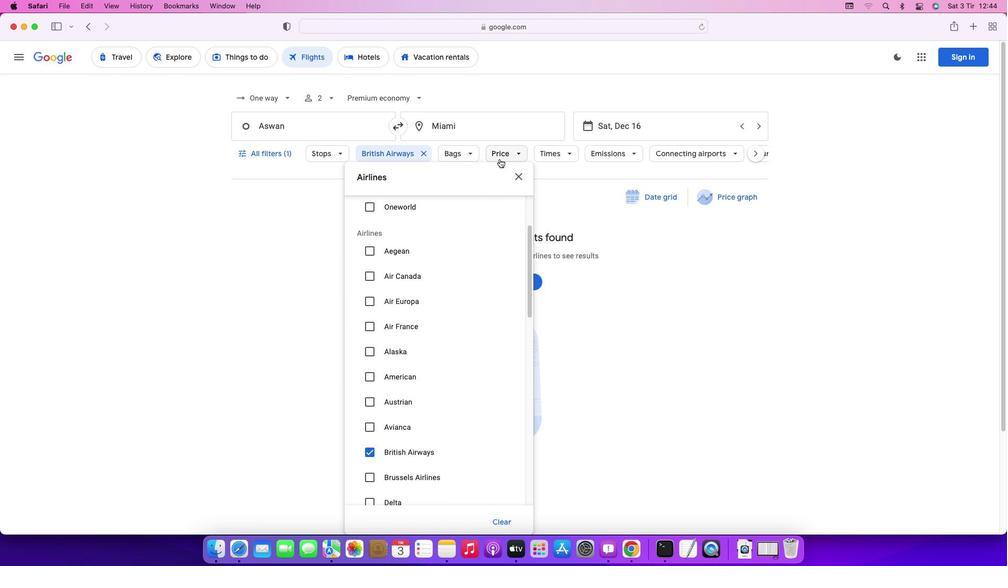 
Action: Mouse pressed left at (499, 158)
Screenshot: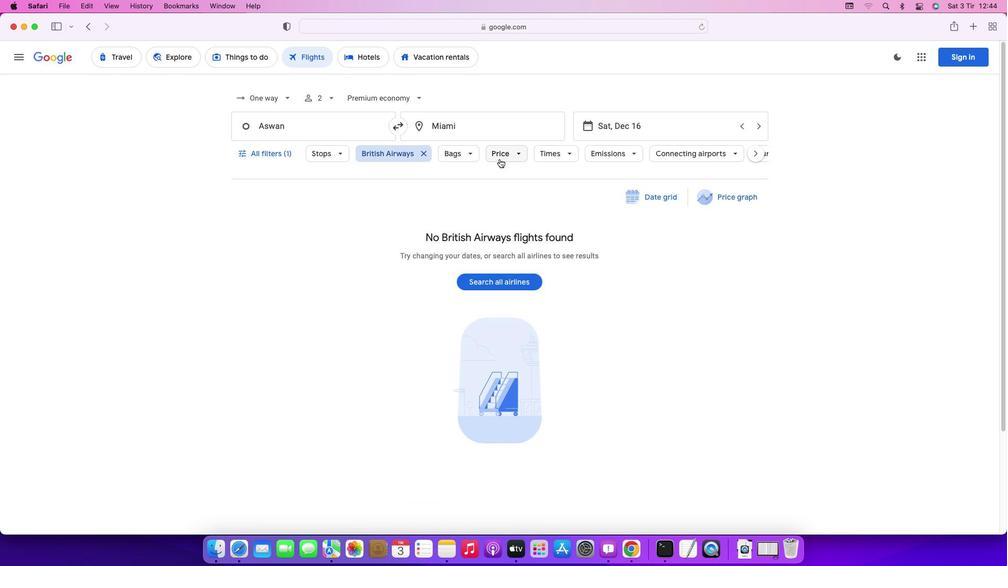 
Action: Mouse moved to (657, 226)
Screenshot: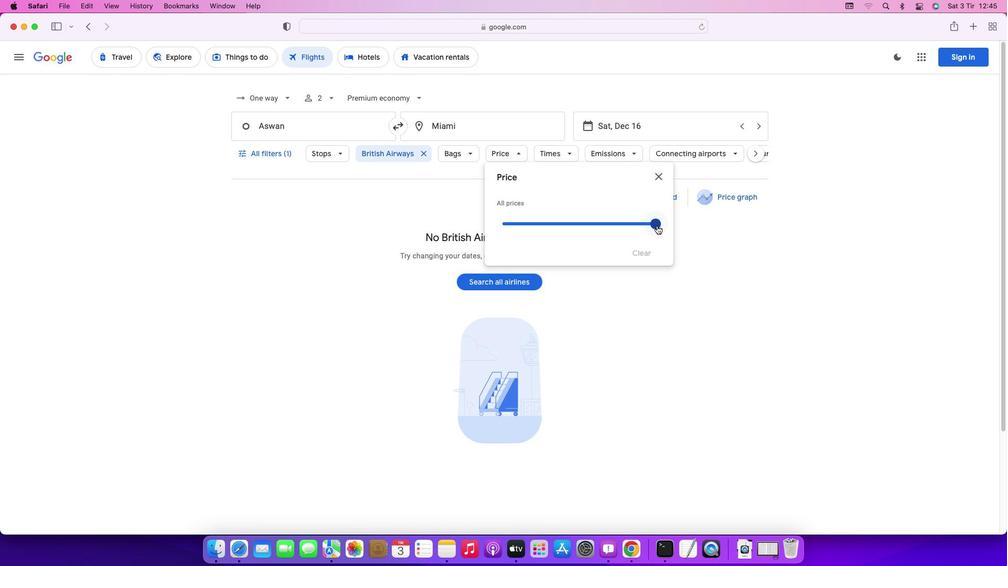 
Action: Mouse pressed left at (657, 226)
Screenshot: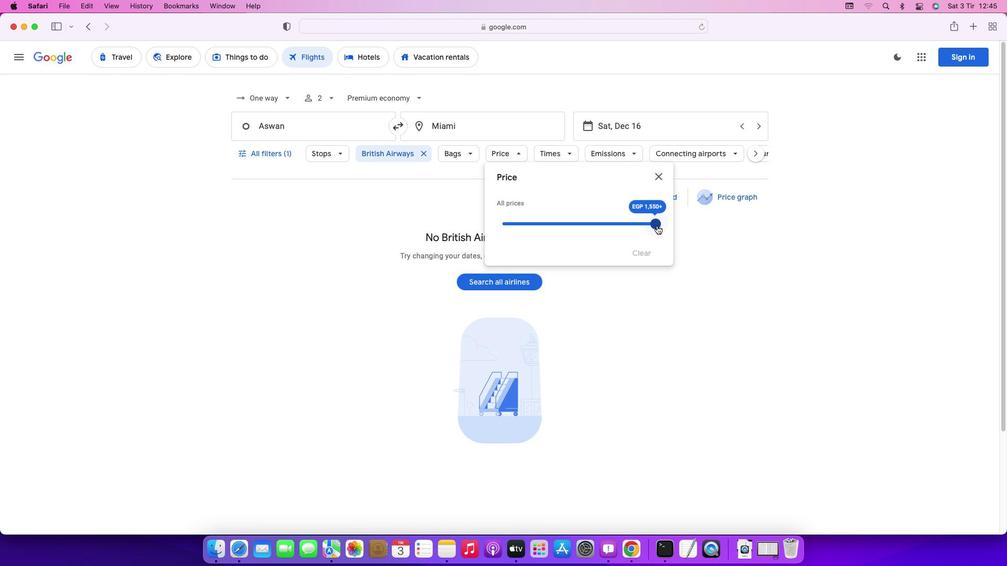 
Action: Mouse moved to (558, 151)
Screenshot: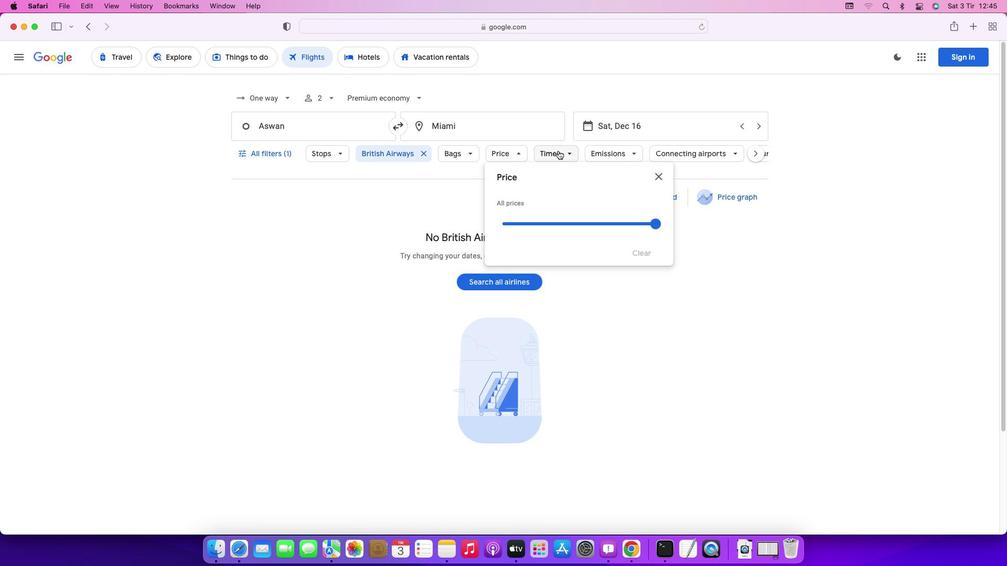 
Action: Mouse pressed left at (558, 151)
Screenshot: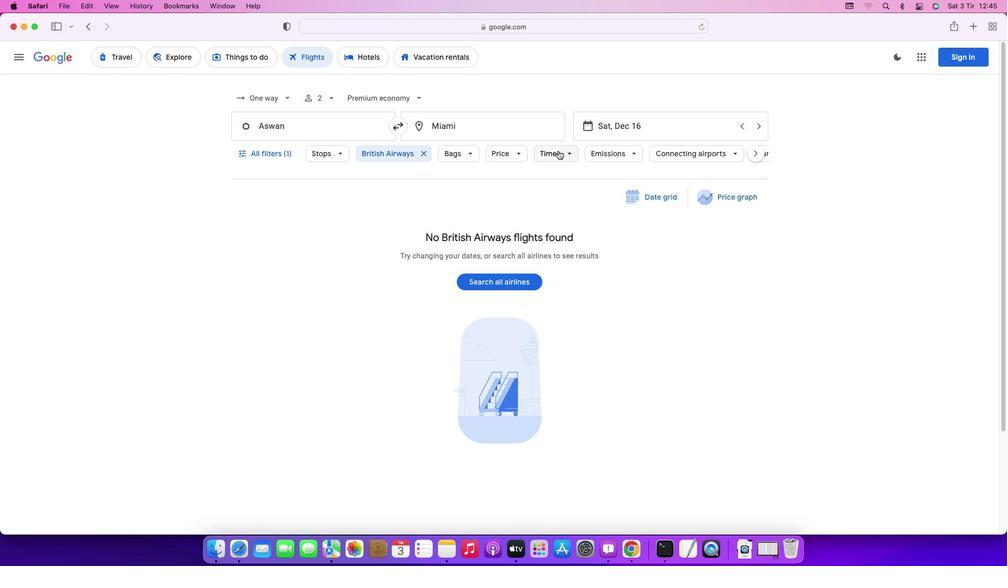 
Action: Mouse moved to (553, 254)
Screenshot: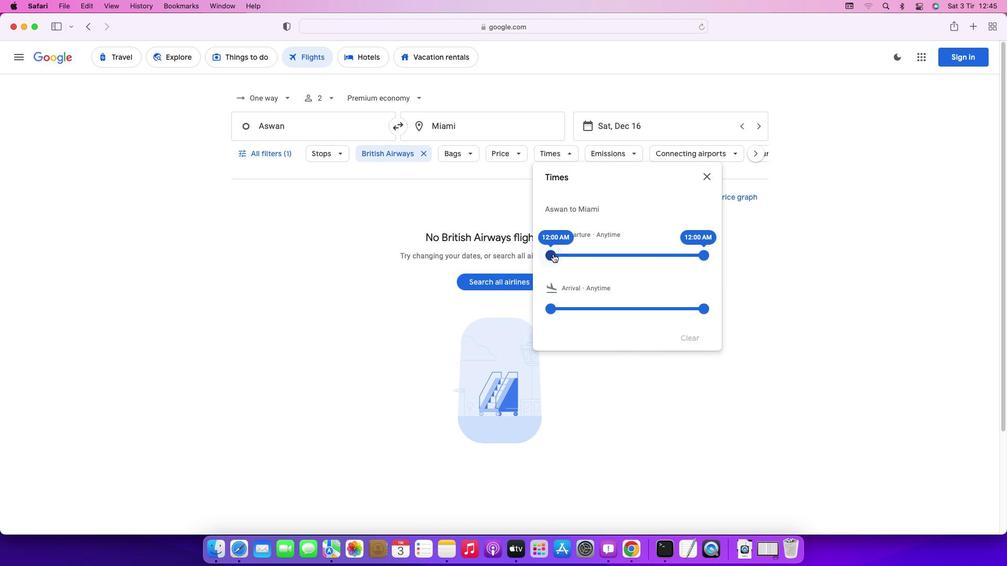 
Action: Mouse pressed left at (553, 254)
Screenshot: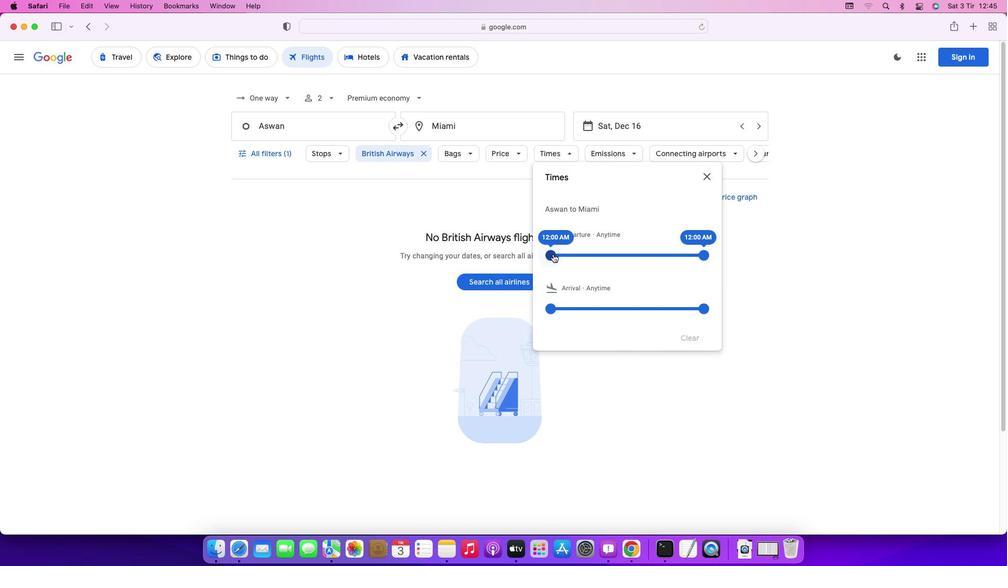 
Action: Mouse moved to (706, 255)
Screenshot: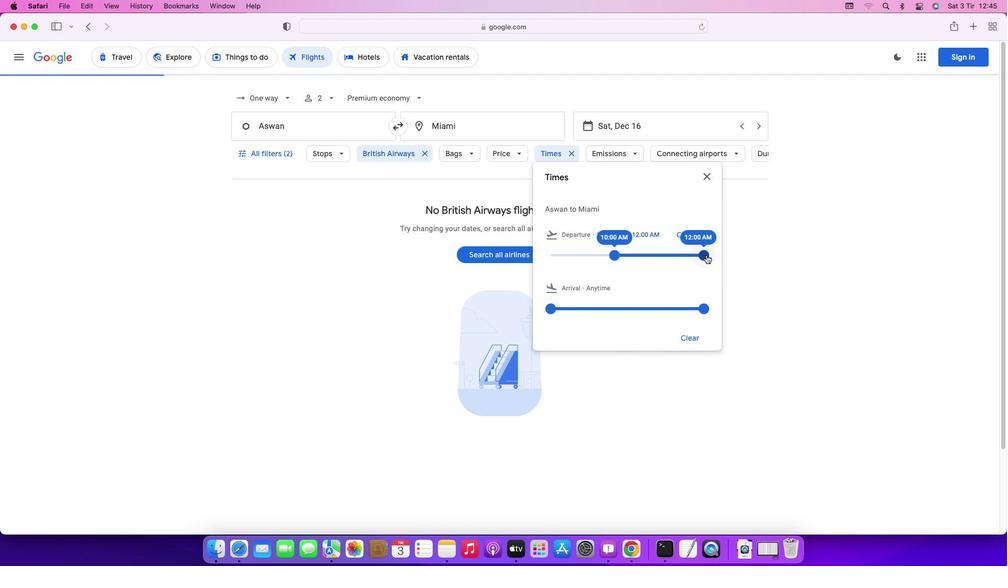 
Action: Mouse pressed left at (706, 255)
Screenshot: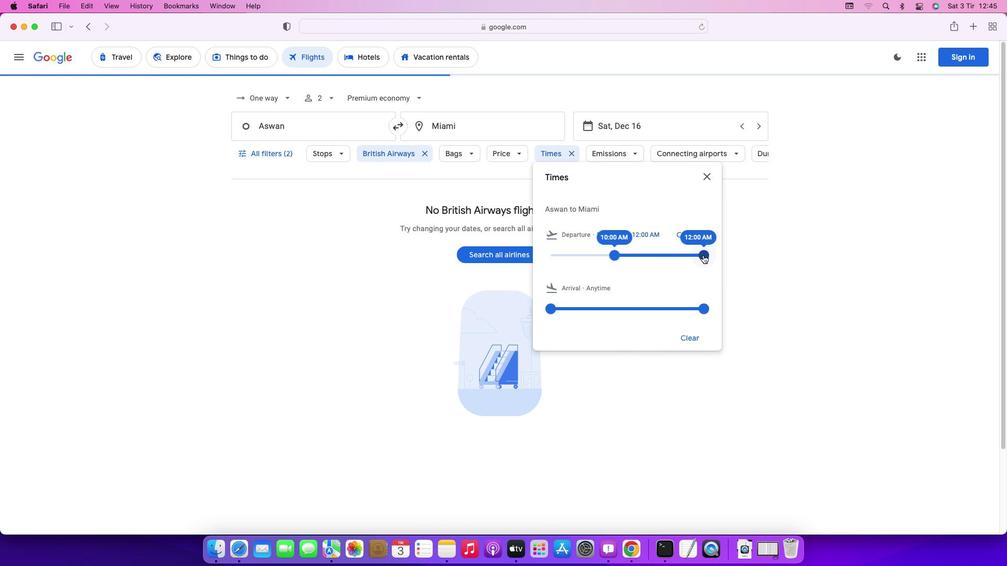 
Action: Mouse moved to (760, 268)
Screenshot: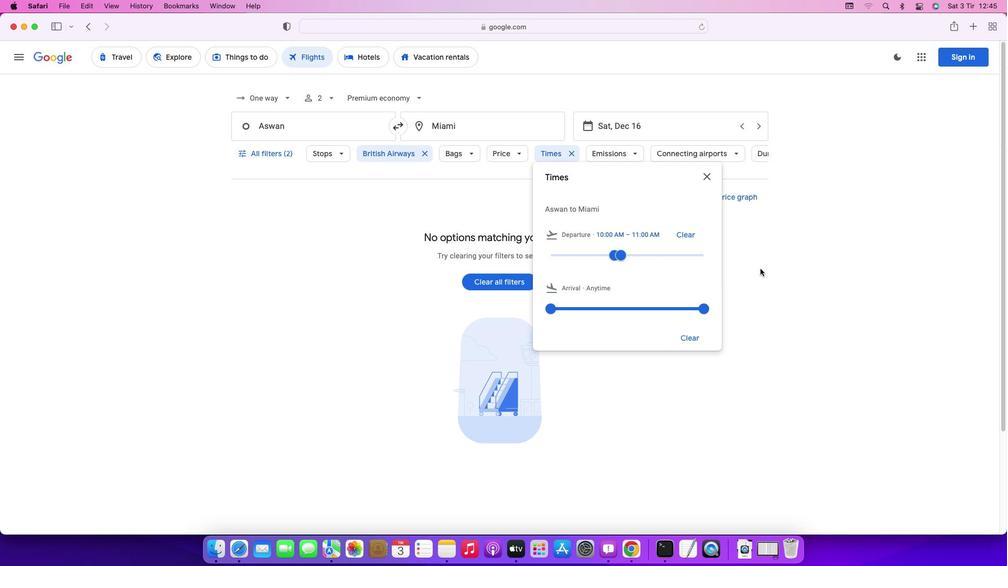 
Action: Mouse pressed left at (760, 268)
Screenshot: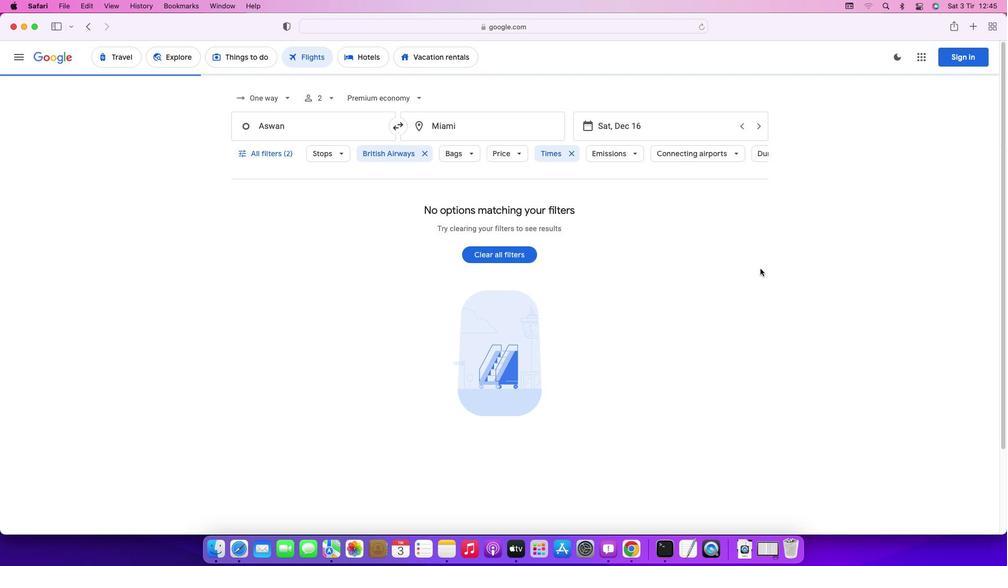 
Action: Mouse moved to (759, 268)
Screenshot: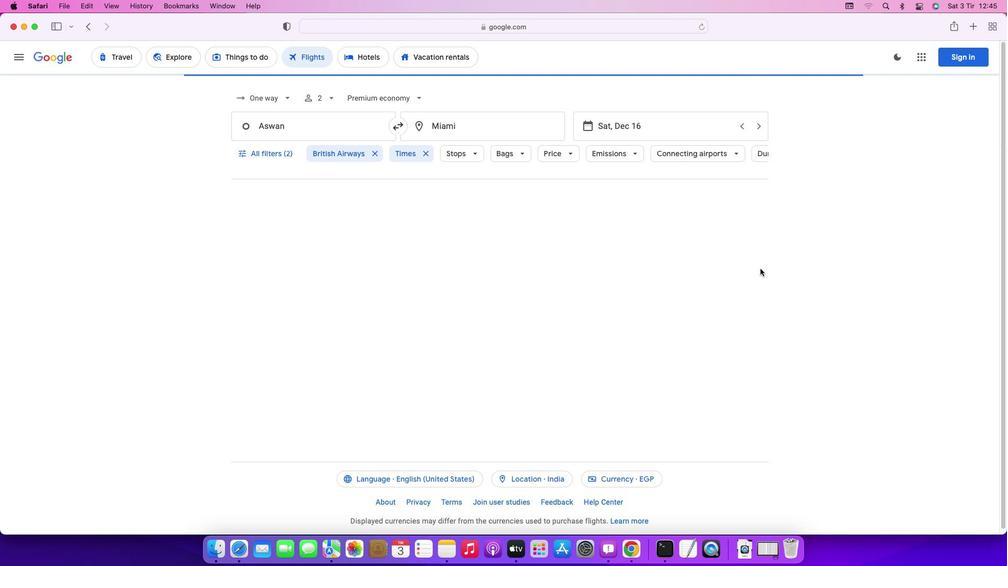 
